 Task: Find a house in Easton, United States for 7 guests from July 10 to July 15 with 4 bedrooms, 7 beds, 4 bathrooms, price range ₹10,000 to ₹15,000, and amenities including Wifi, Free parking, TV, Gym, and Breakfast.
Action: Mouse moved to (563, 99)
Screenshot: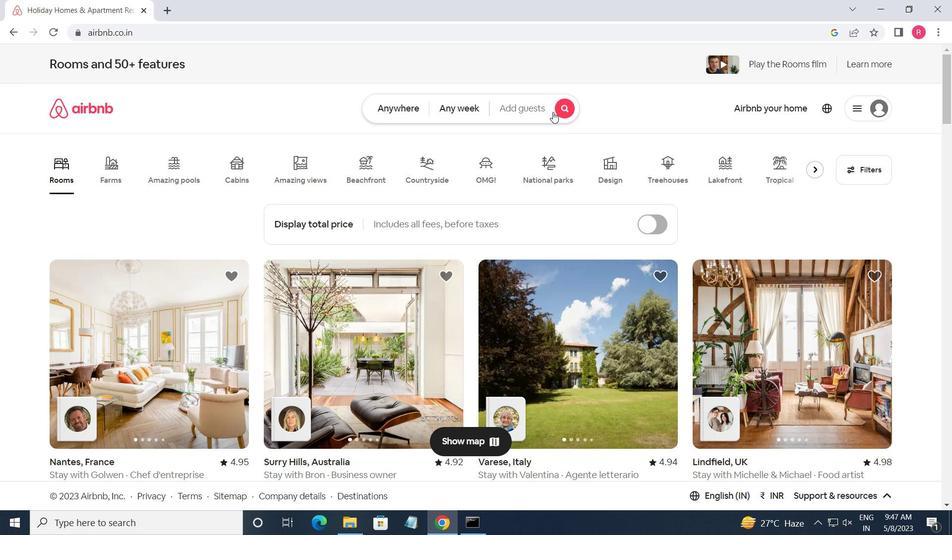 
Action: Mouse pressed left at (563, 99)
Screenshot: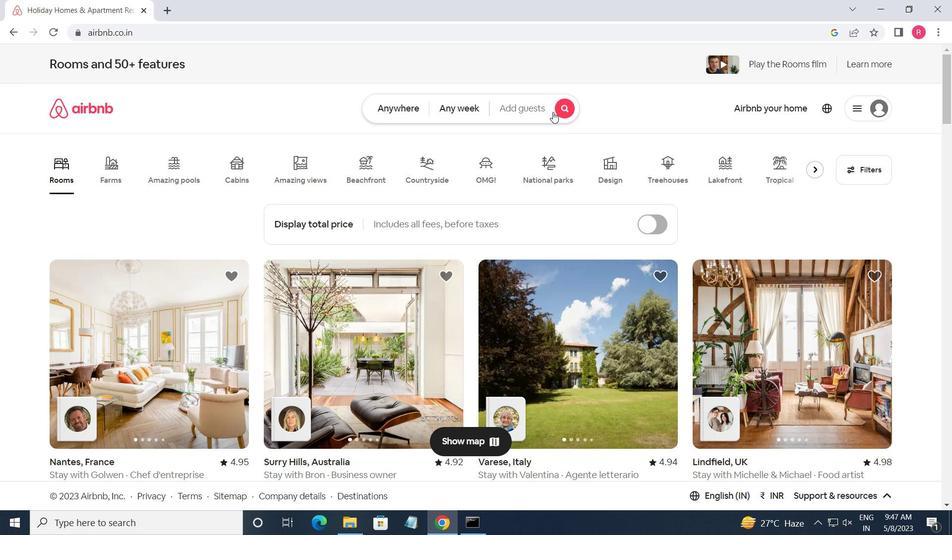 
Action: Mouse moved to (285, 154)
Screenshot: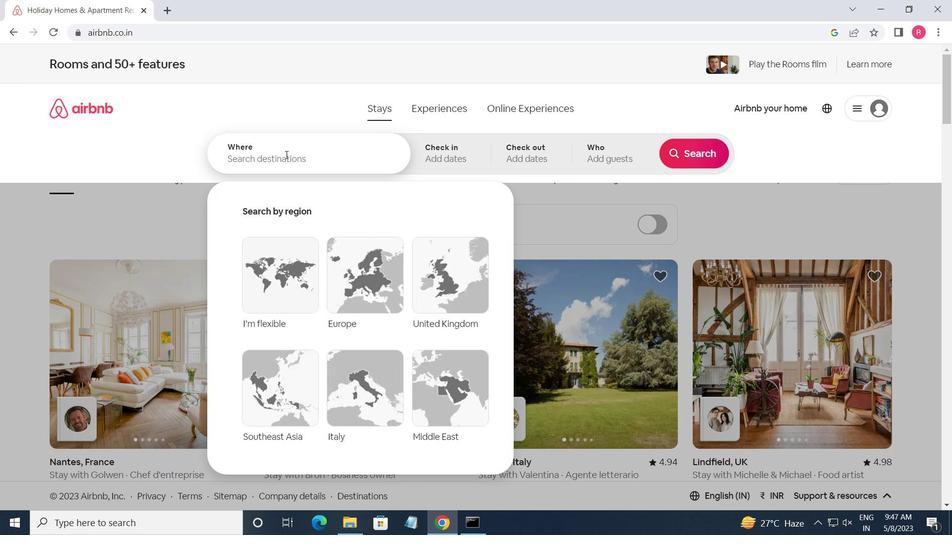 
Action: Mouse pressed left at (285, 154)
Screenshot: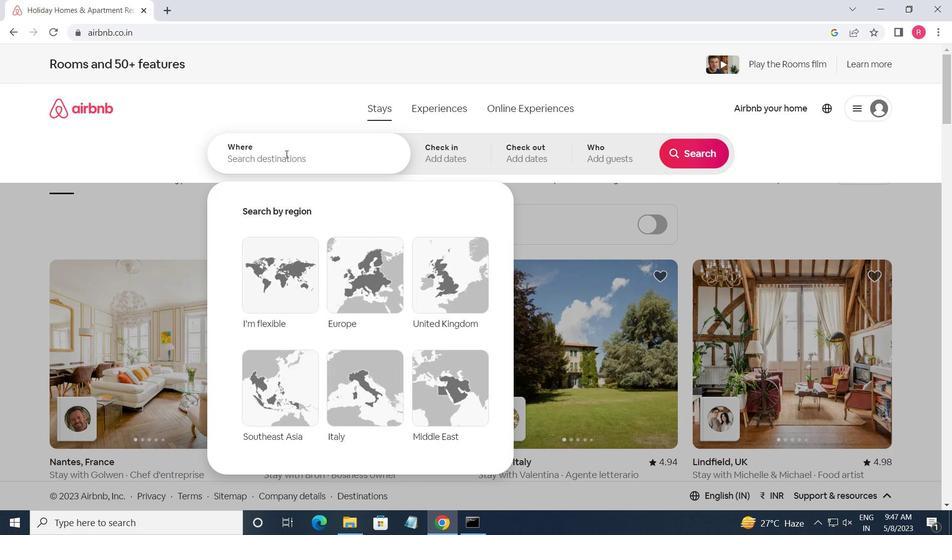 
Action: Key pressed <Key.shift><Key.shift><Key.shift><Key.shift><Key.shift><Key.shift><Key.shift><Key.shift>EASTO,<Key.shift_r>UNITED<Key.space><Key.shift>STATE<Key.enter>
Screenshot: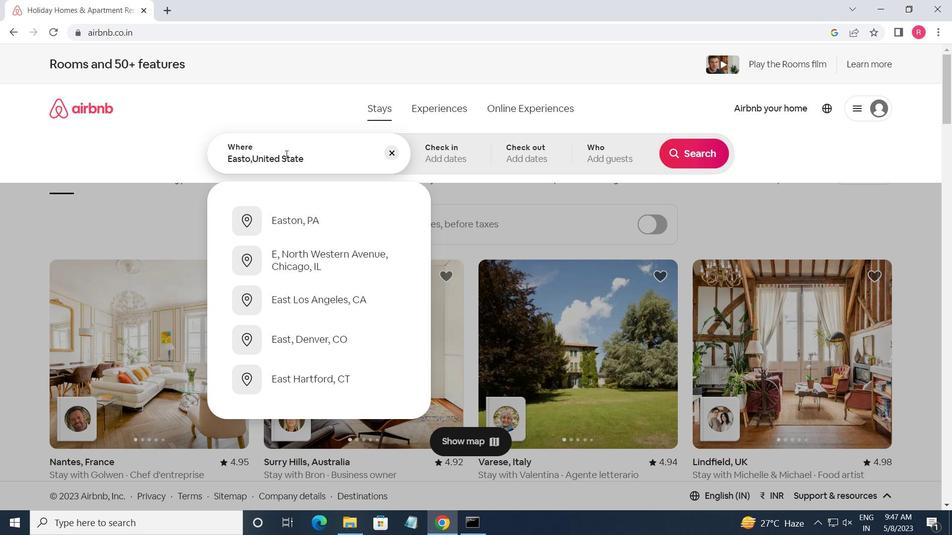 
Action: Mouse moved to (687, 263)
Screenshot: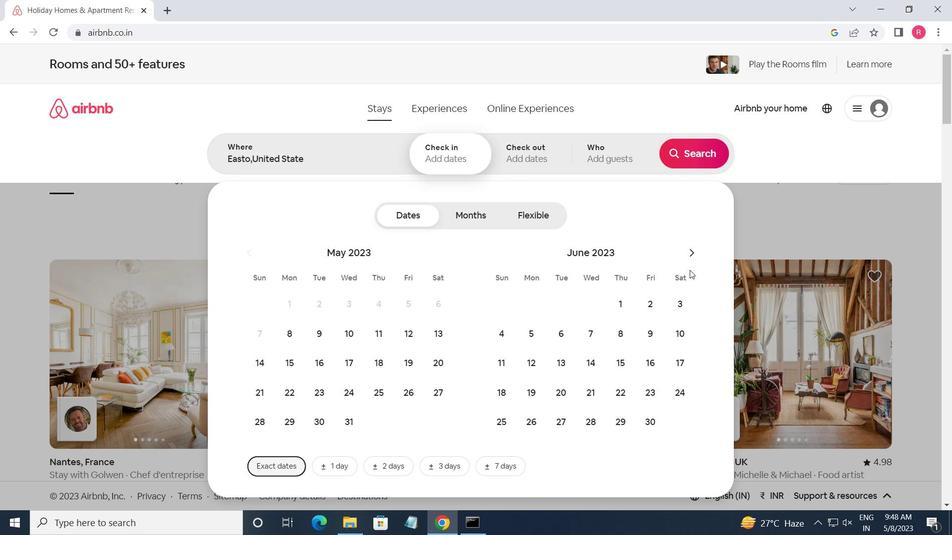 
Action: Mouse pressed left at (687, 263)
Screenshot: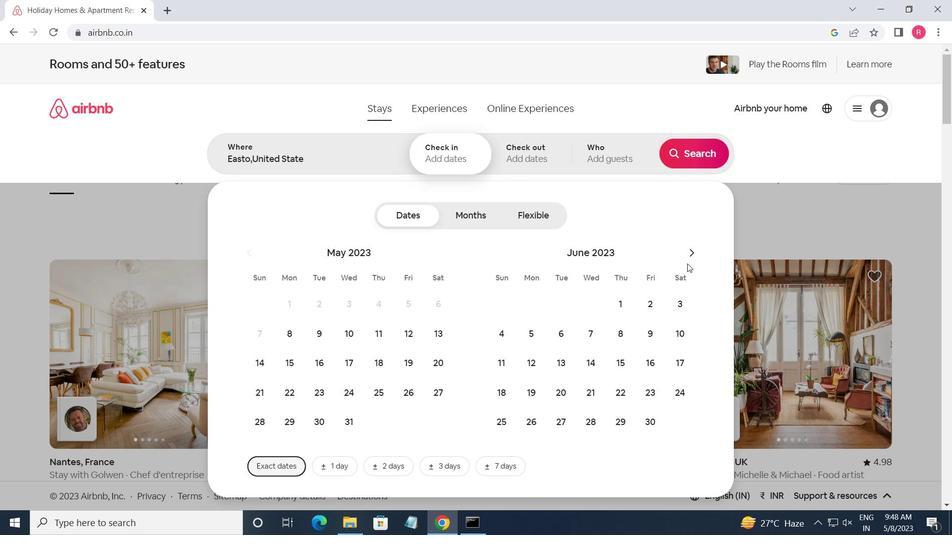 
Action: Mouse moved to (688, 259)
Screenshot: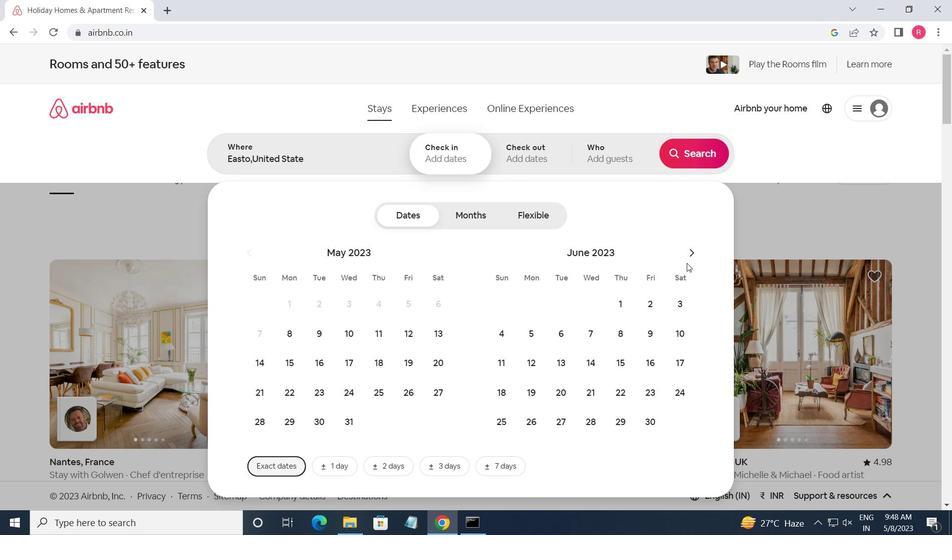 
Action: Mouse pressed left at (688, 259)
Screenshot: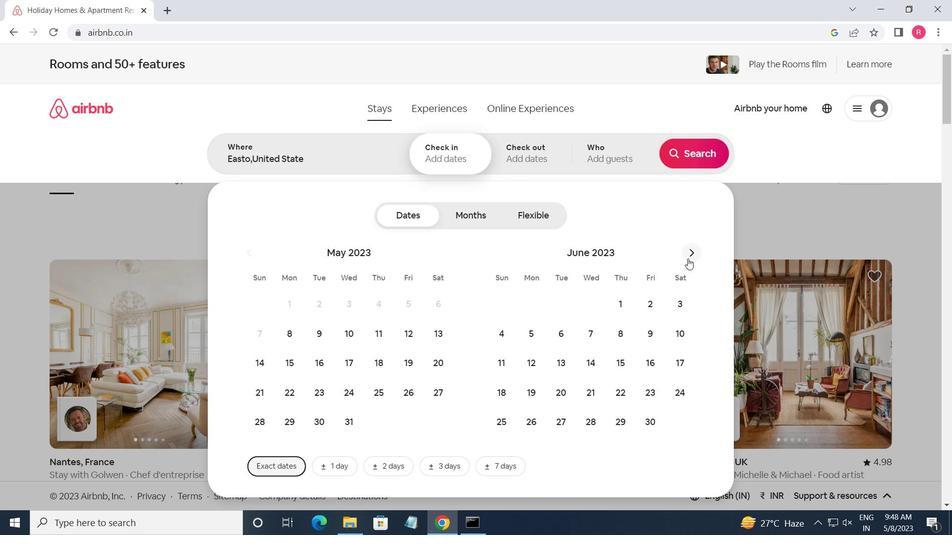 
Action: Mouse moved to (530, 360)
Screenshot: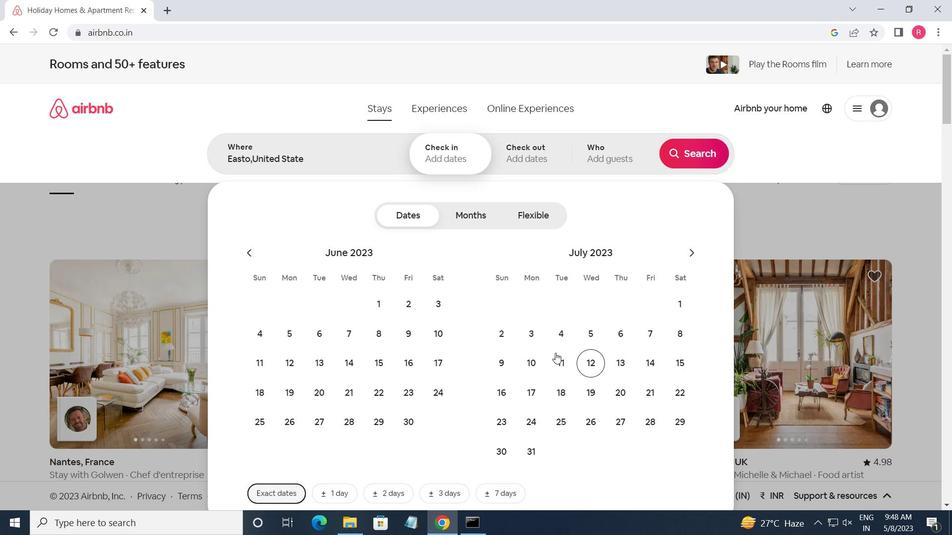 
Action: Mouse pressed left at (530, 360)
Screenshot: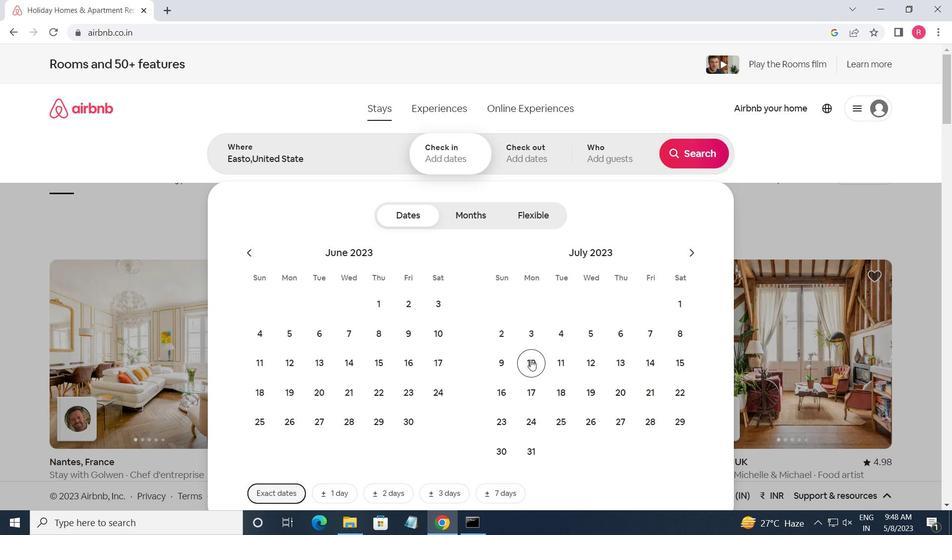 
Action: Mouse moved to (673, 373)
Screenshot: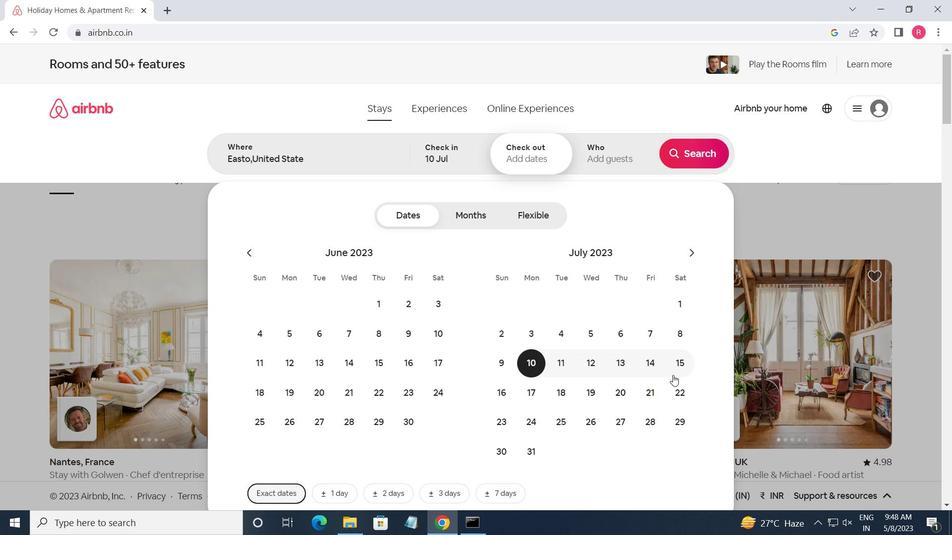 
Action: Mouse pressed left at (673, 373)
Screenshot: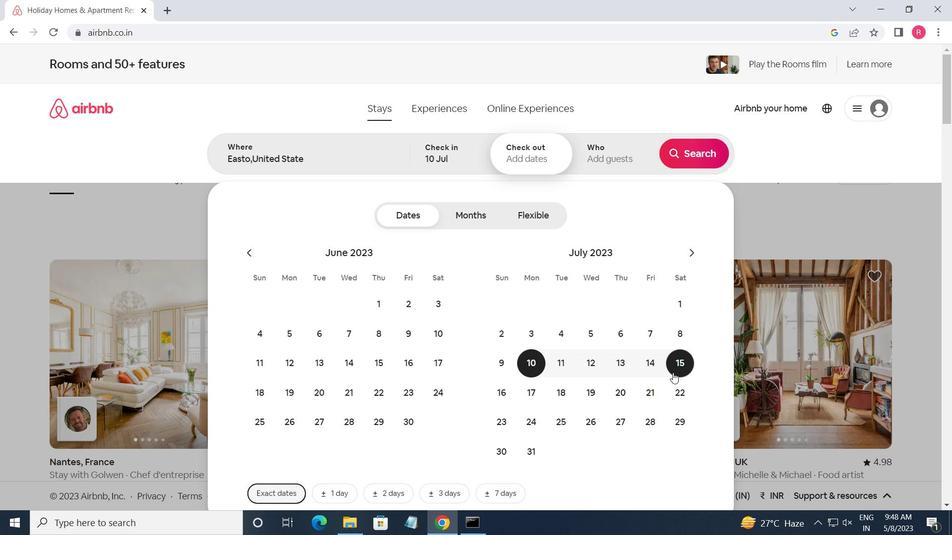 
Action: Mouse moved to (591, 156)
Screenshot: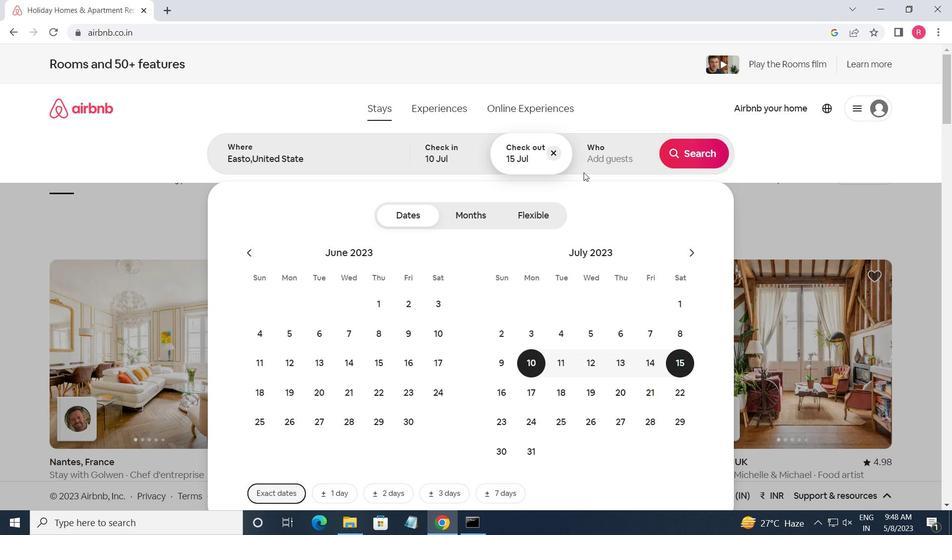 
Action: Mouse pressed left at (591, 156)
Screenshot: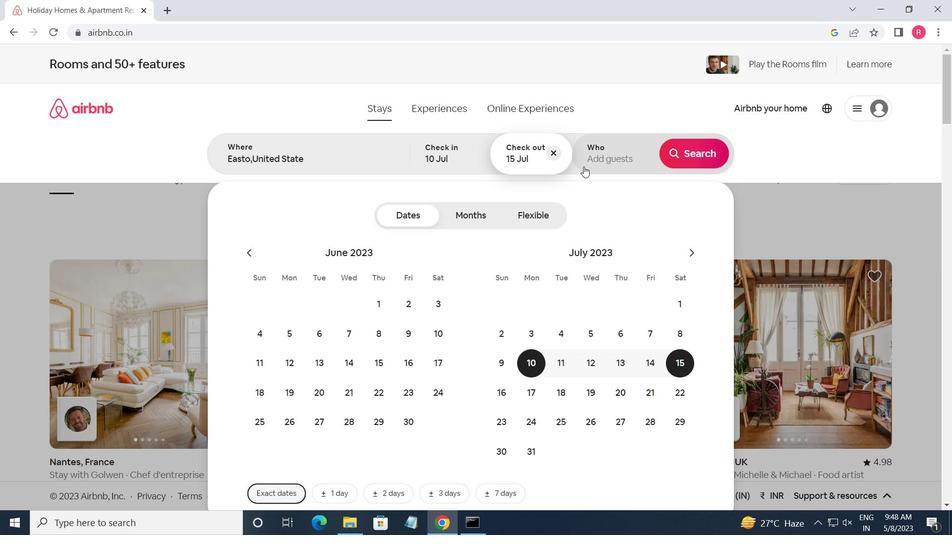 
Action: Mouse moved to (705, 224)
Screenshot: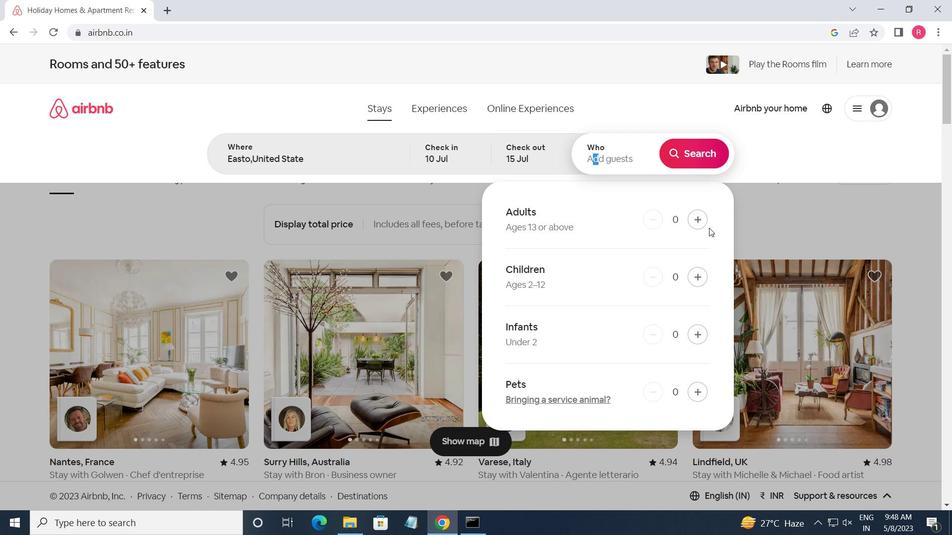 
Action: Mouse pressed left at (705, 224)
Screenshot: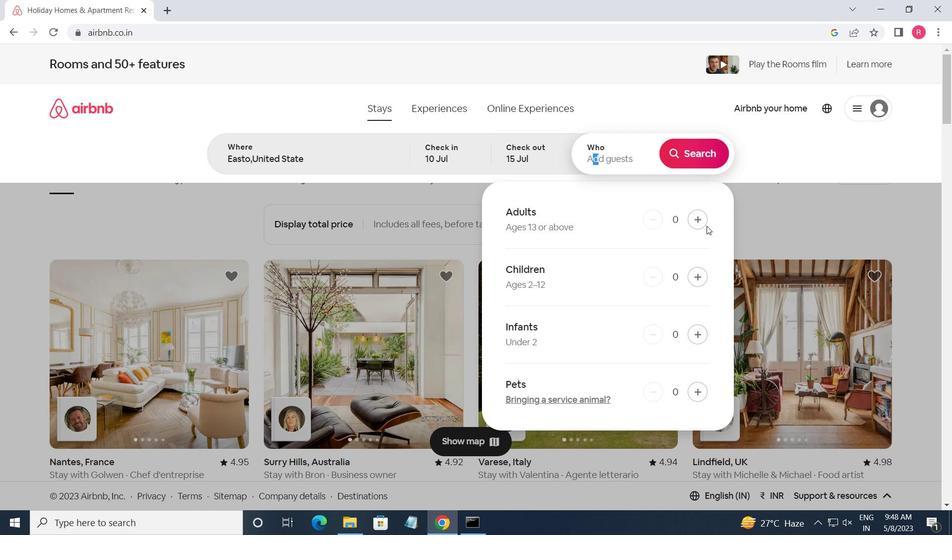 
Action: Mouse moved to (705, 224)
Screenshot: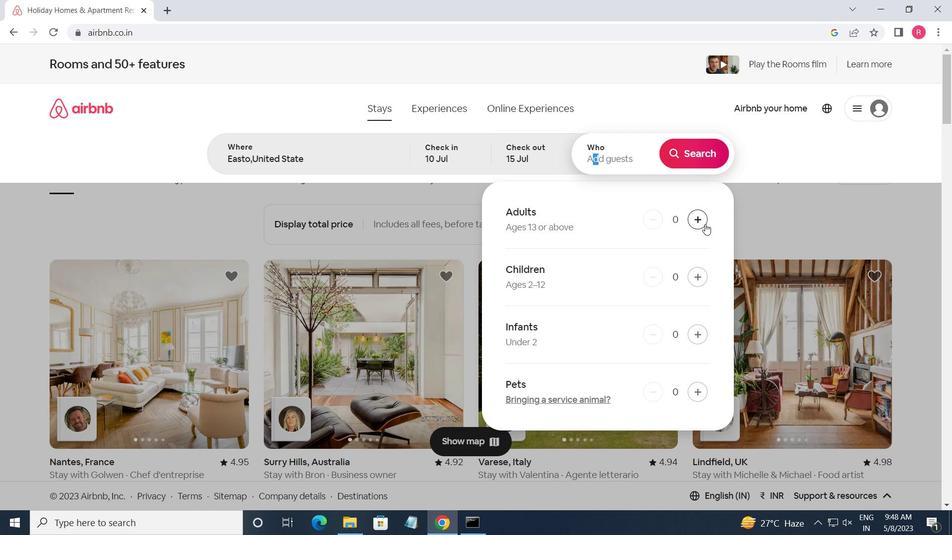 
Action: Mouse pressed left at (705, 224)
Screenshot: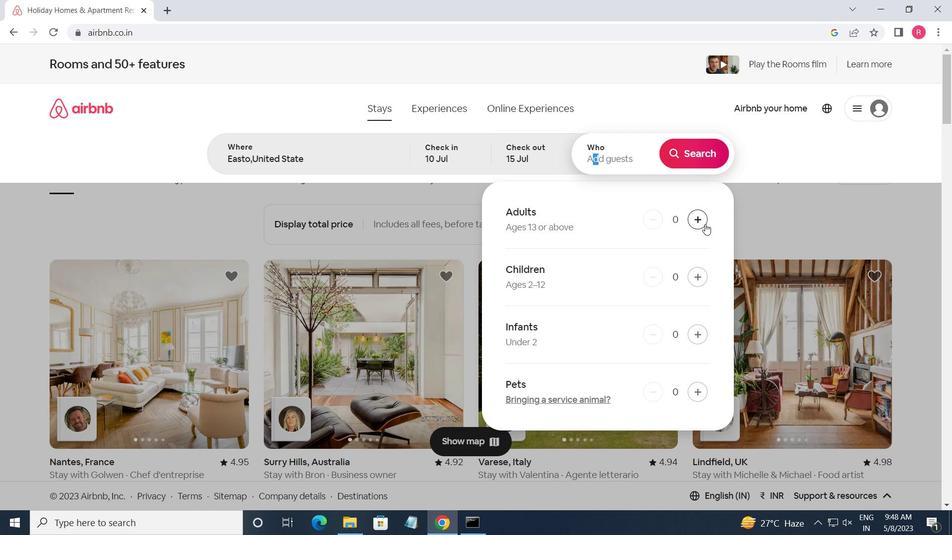 
Action: Mouse pressed left at (705, 224)
Screenshot: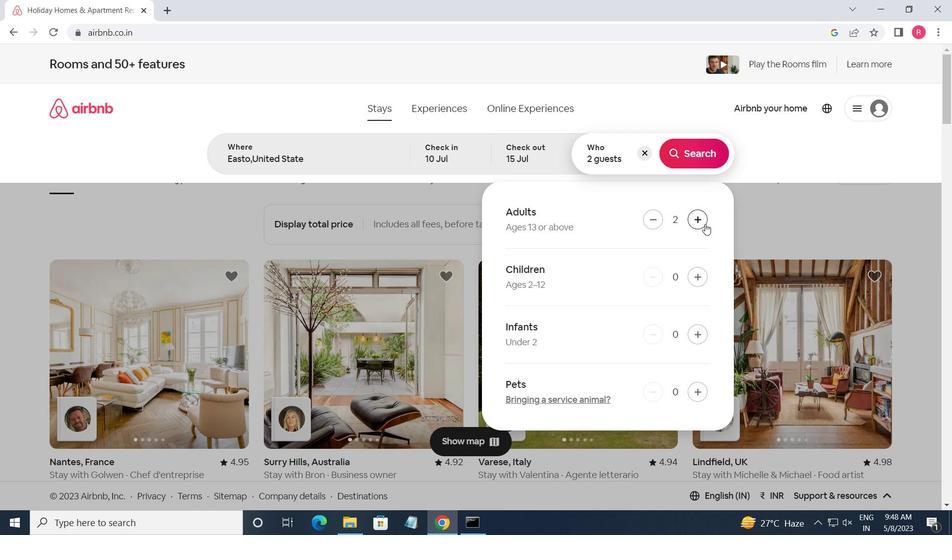 
Action: Mouse pressed left at (705, 224)
Screenshot: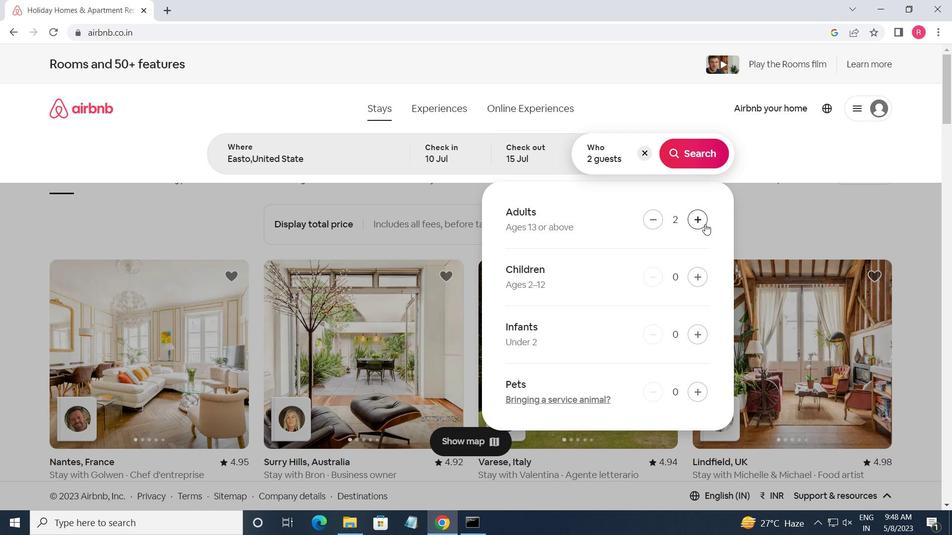 
Action: Mouse pressed left at (705, 224)
Screenshot: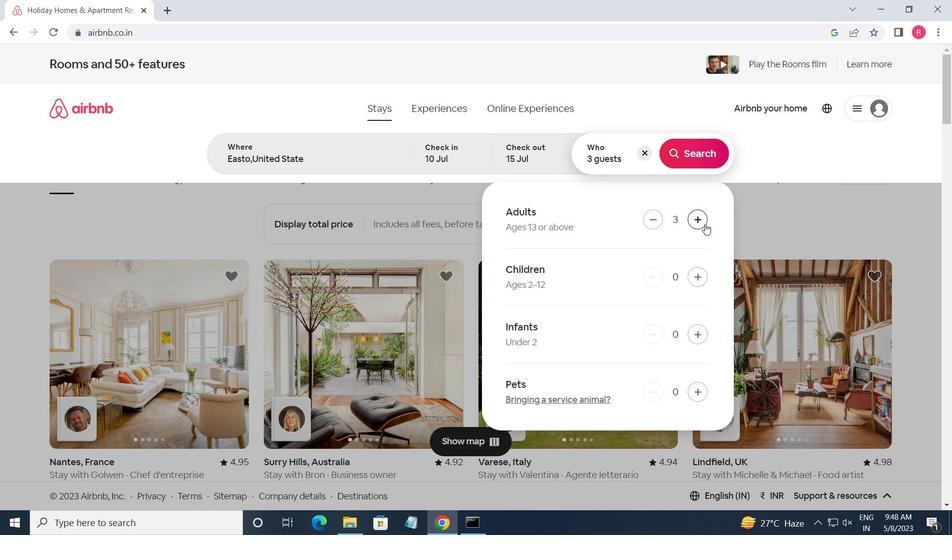 
Action: Mouse moved to (704, 223)
Screenshot: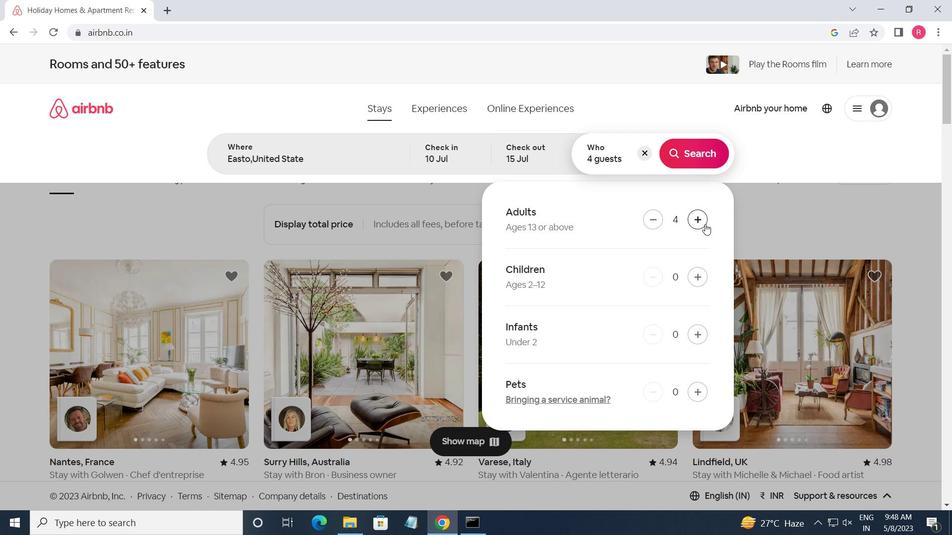 
Action: Mouse pressed left at (704, 223)
Screenshot: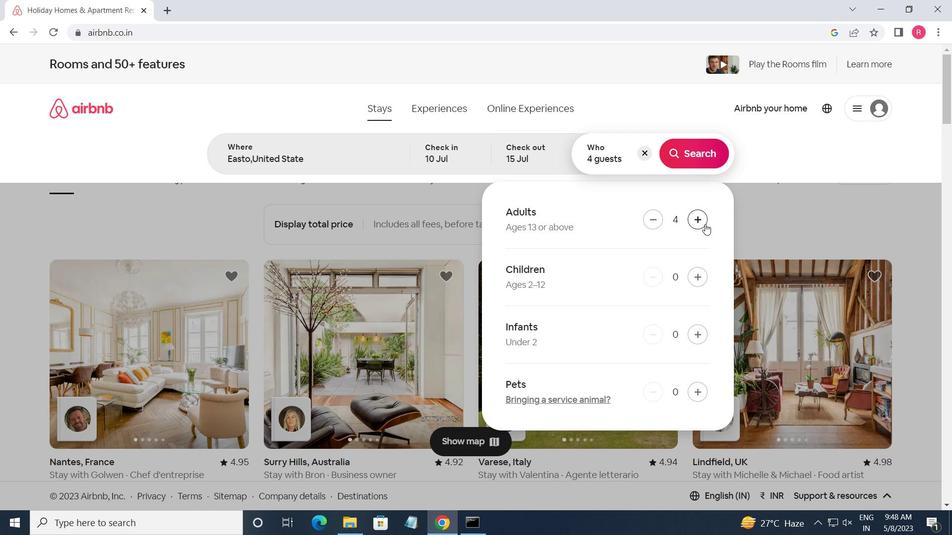 
Action: Mouse pressed left at (704, 223)
Screenshot: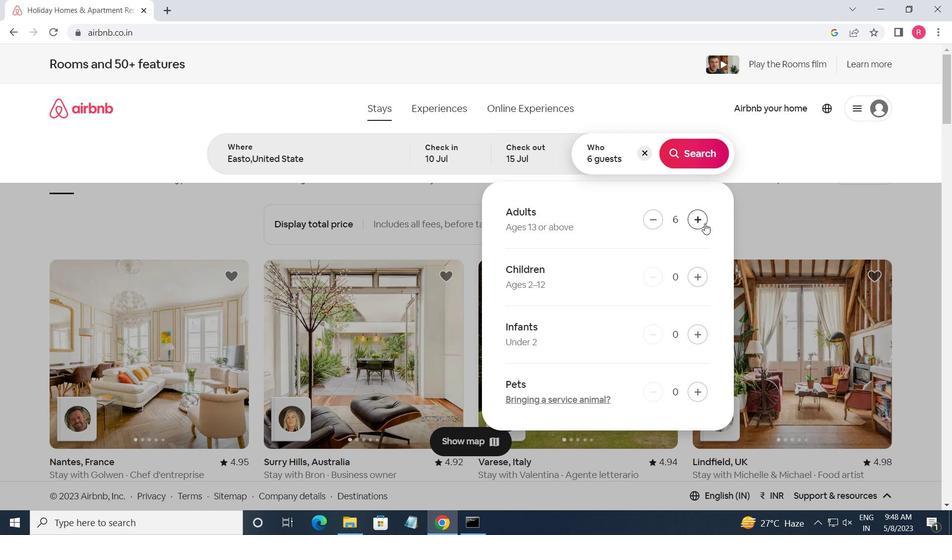 
Action: Mouse moved to (698, 163)
Screenshot: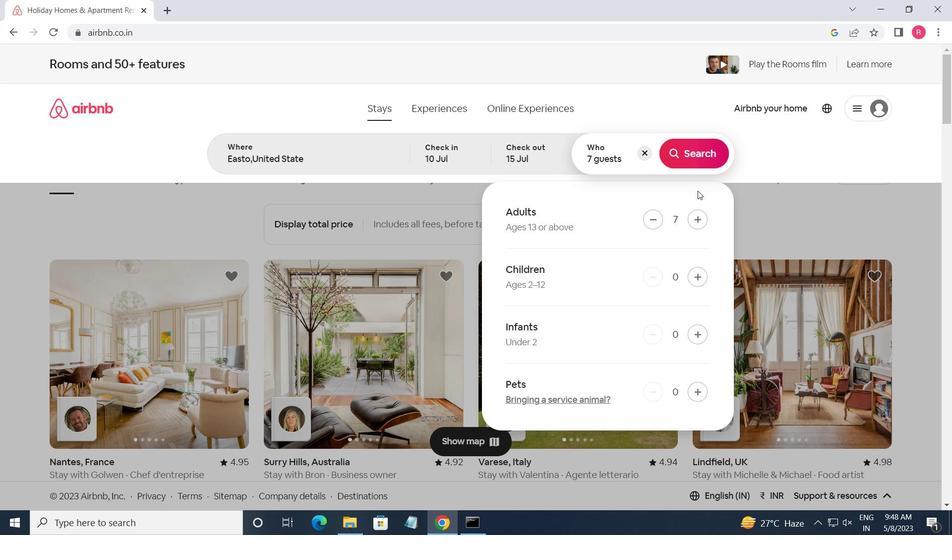 
Action: Mouse pressed left at (698, 163)
Screenshot: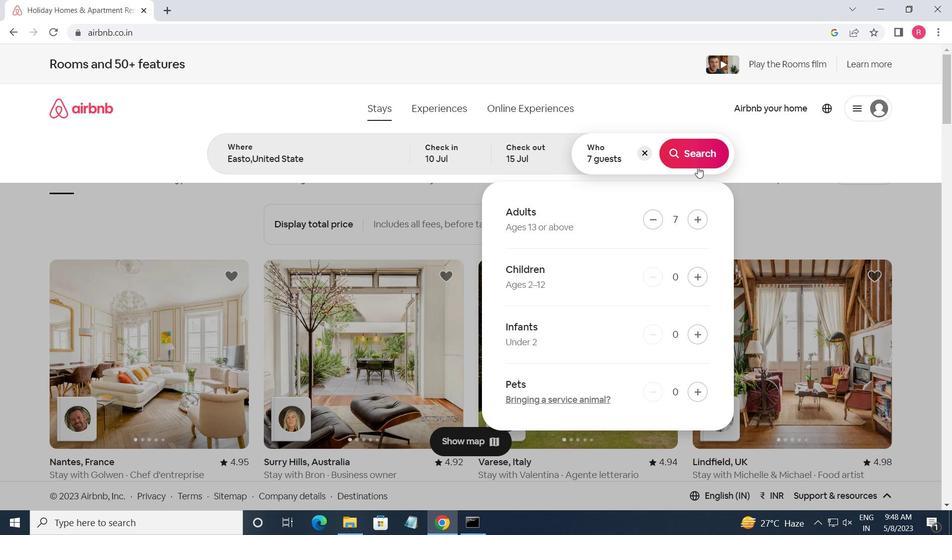
Action: Mouse moved to (886, 123)
Screenshot: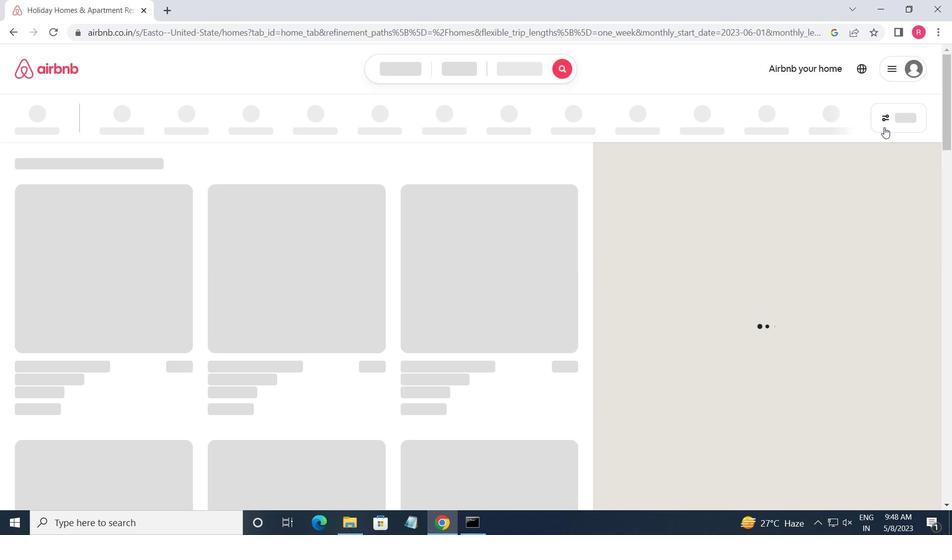 
Action: Mouse pressed left at (886, 123)
Screenshot: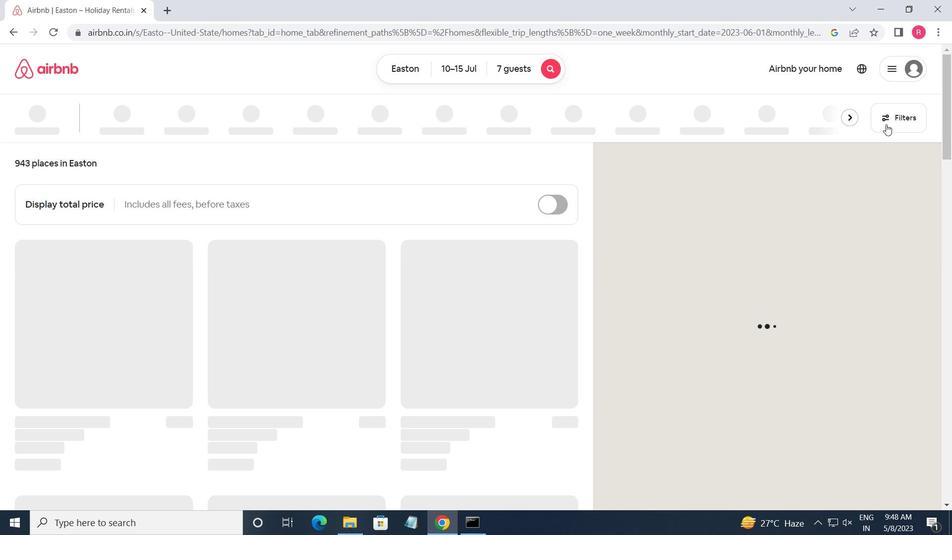 
Action: Mouse moved to (405, 315)
Screenshot: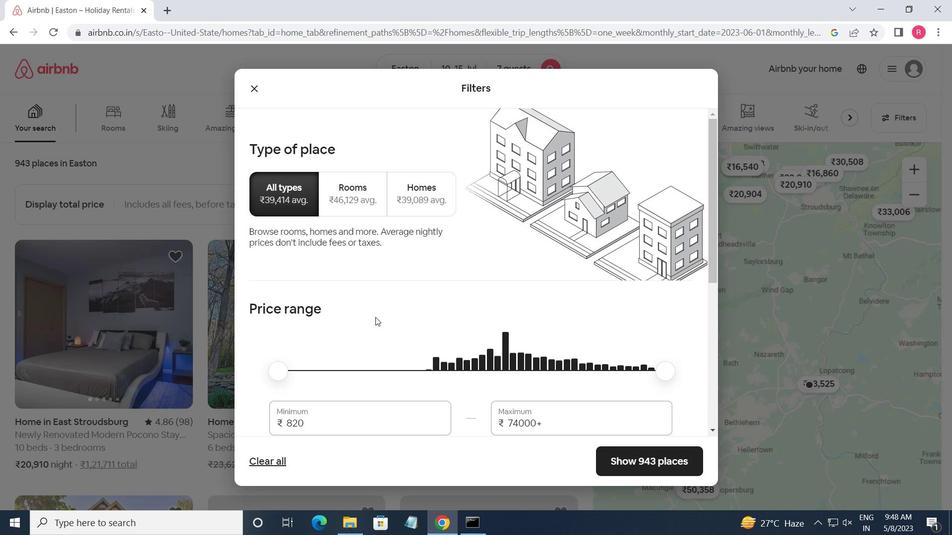 
Action: Mouse scrolled (405, 315) with delta (0, 0)
Screenshot: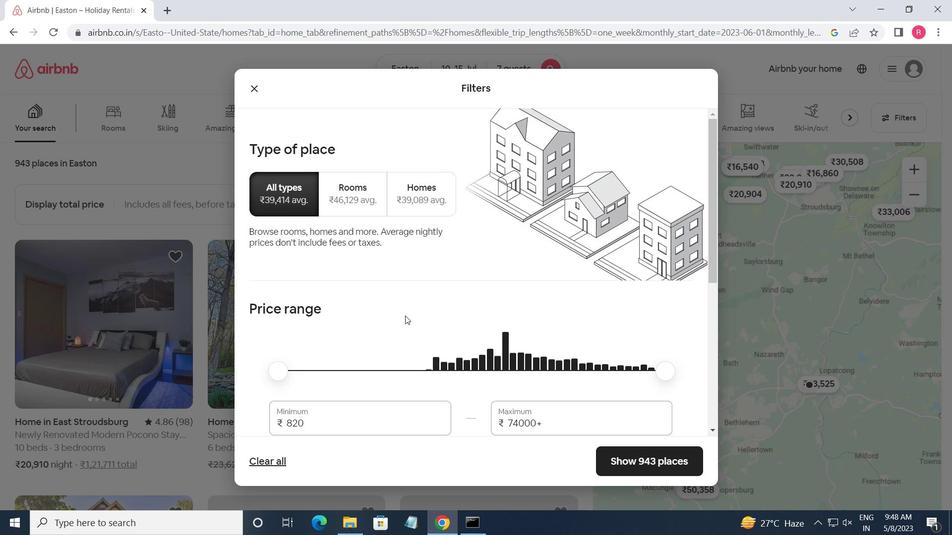 
Action: Mouse moved to (335, 358)
Screenshot: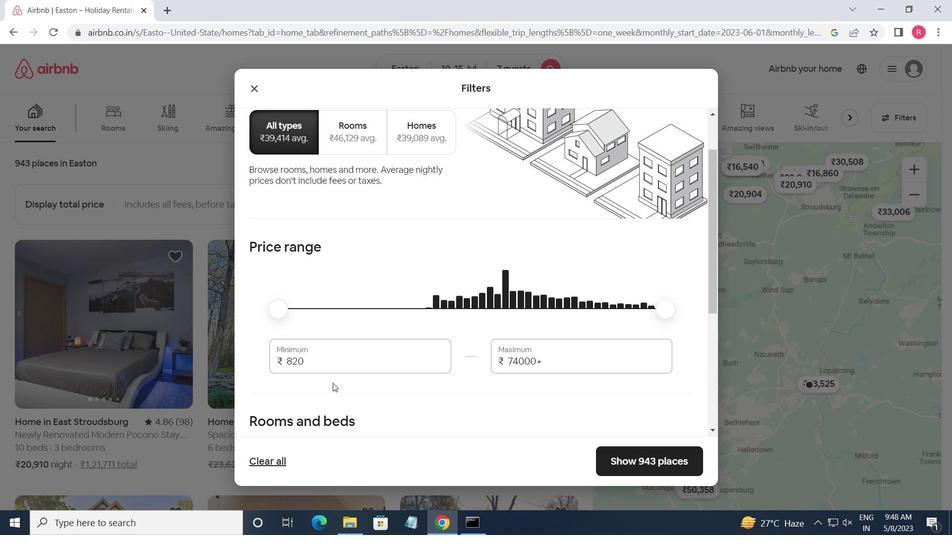 
Action: Mouse pressed left at (335, 358)
Screenshot: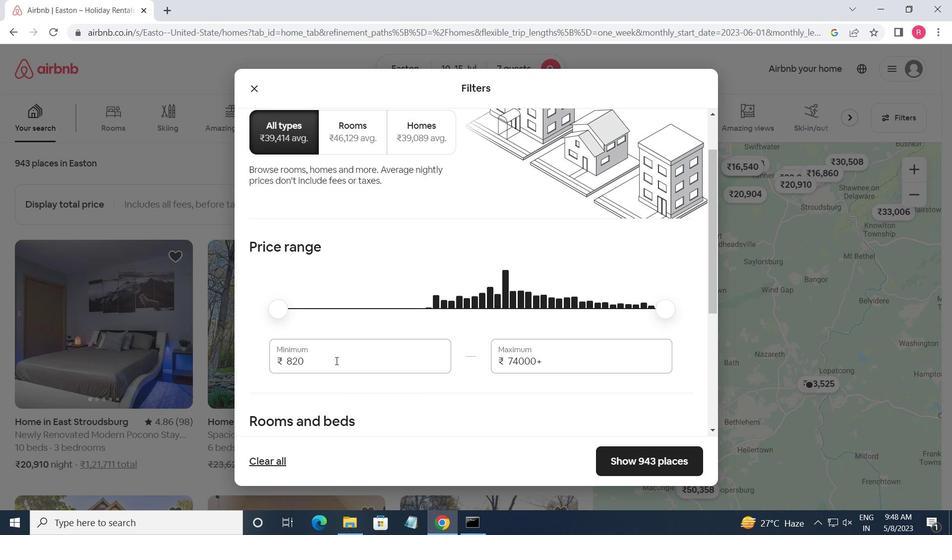 
Action: Key pressed <Key.backspace><Key.backspace><Key.backspace><Key.backspace><Key.backspace><Key.backspace><Key.backspace><Key.backspace>10000<Key.backspace>0<Key.tab>15000
Screenshot: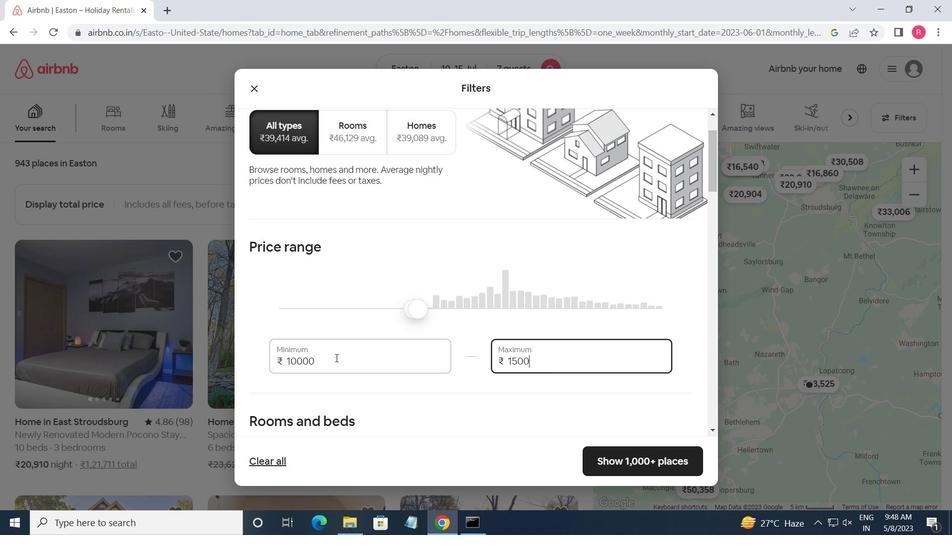 
Action: Mouse moved to (327, 379)
Screenshot: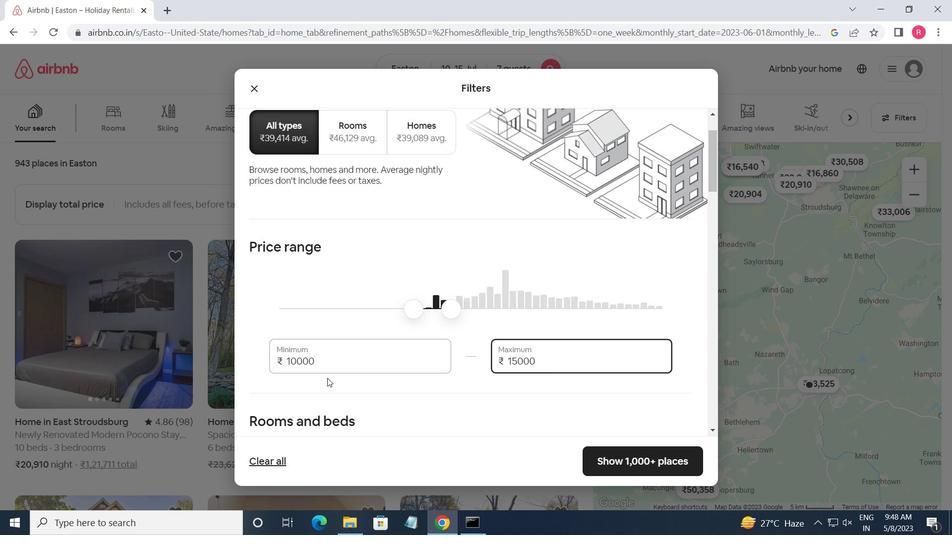 
Action: Mouse scrolled (327, 378) with delta (0, 0)
Screenshot: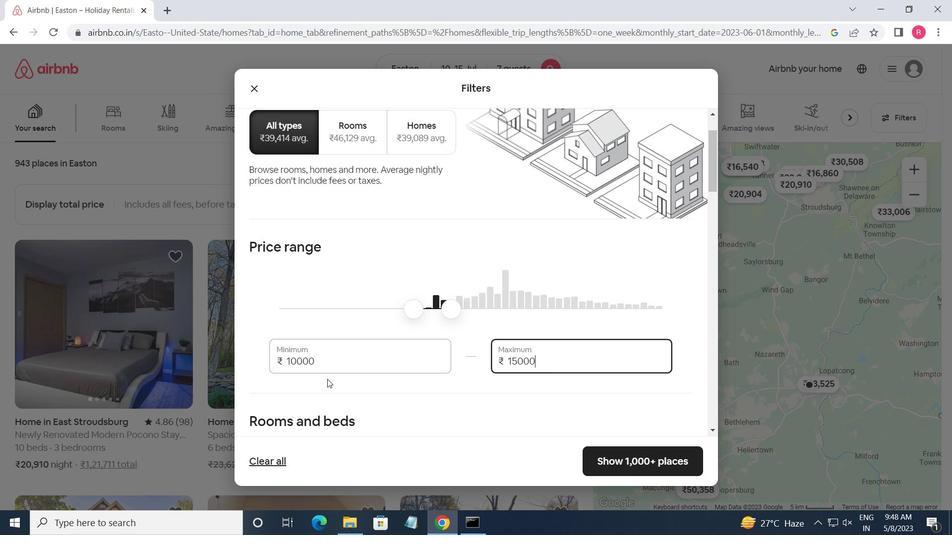 
Action: Mouse scrolled (327, 378) with delta (0, 0)
Screenshot: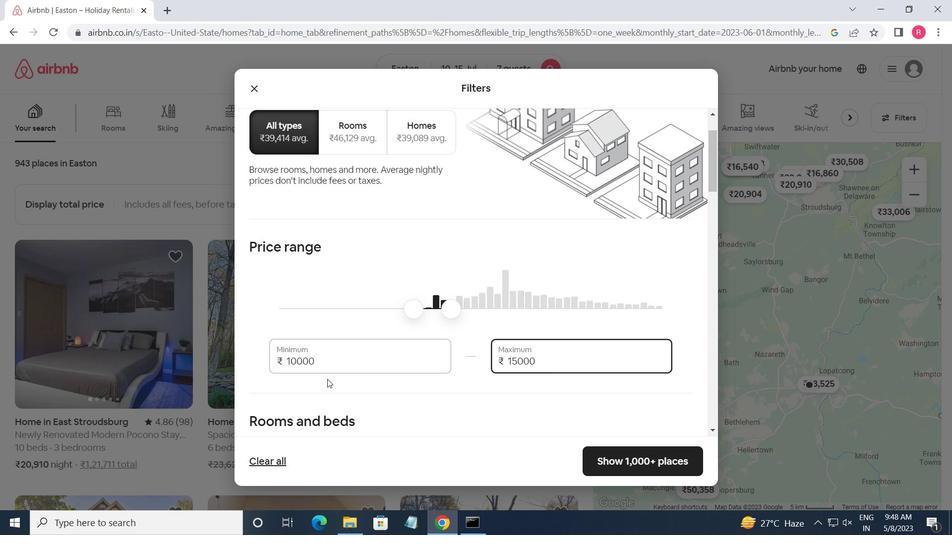 
Action: Mouse scrolled (327, 378) with delta (0, 0)
Screenshot: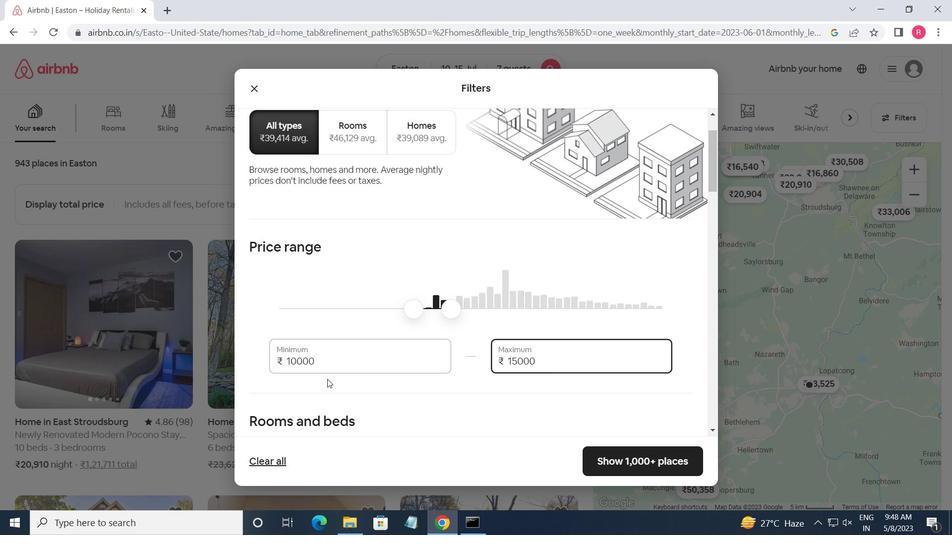 
Action: Mouse moved to (447, 307)
Screenshot: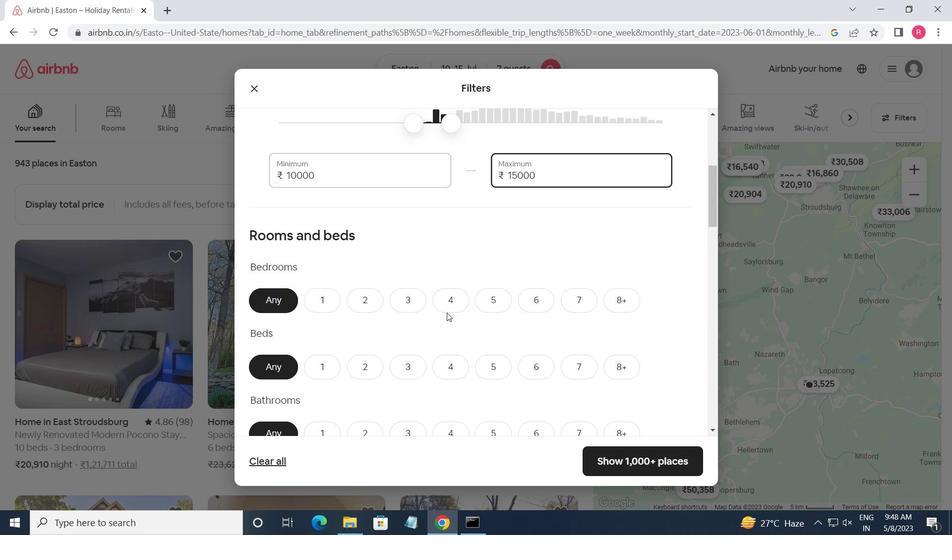 
Action: Mouse pressed left at (447, 307)
Screenshot: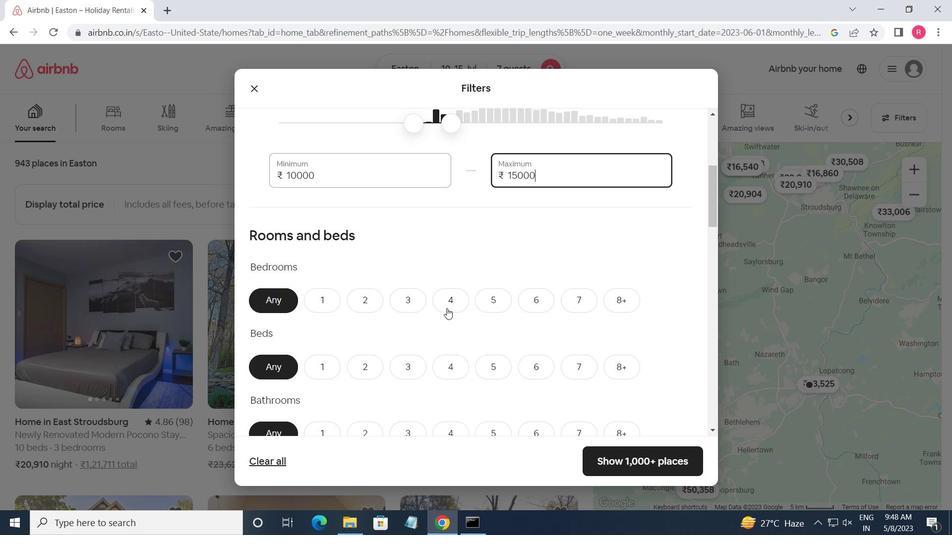 
Action: Mouse moved to (574, 368)
Screenshot: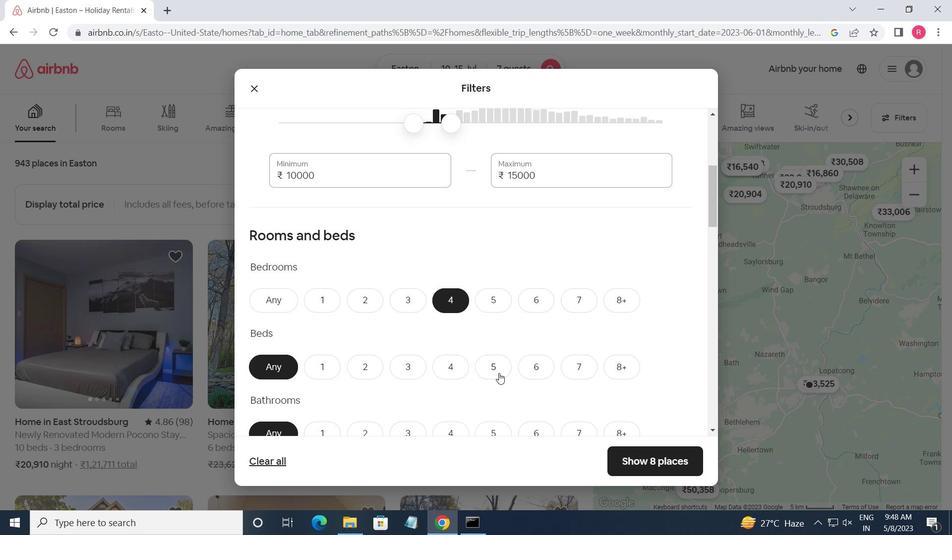 
Action: Mouse pressed left at (574, 368)
Screenshot: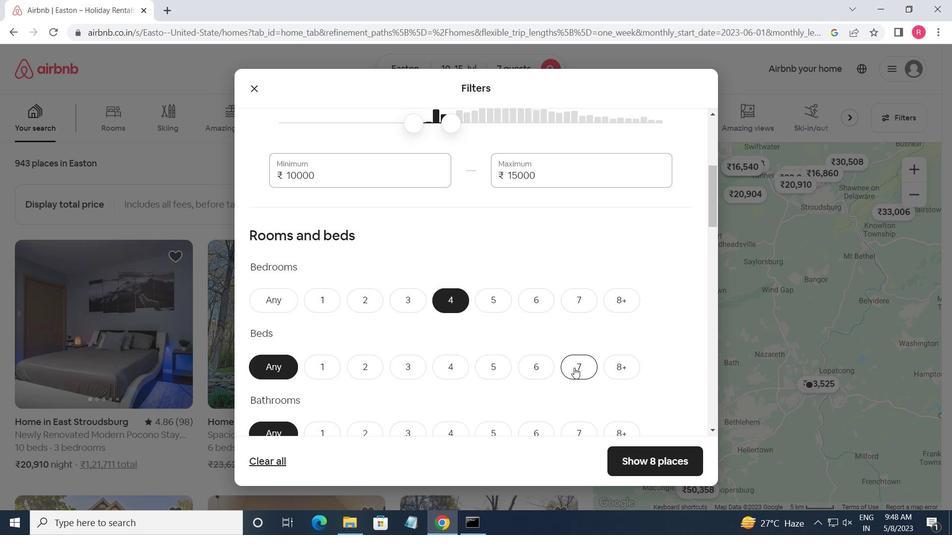 
Action: Mouse scrolled (574, 368) with delta (0, 0)
Screenshot: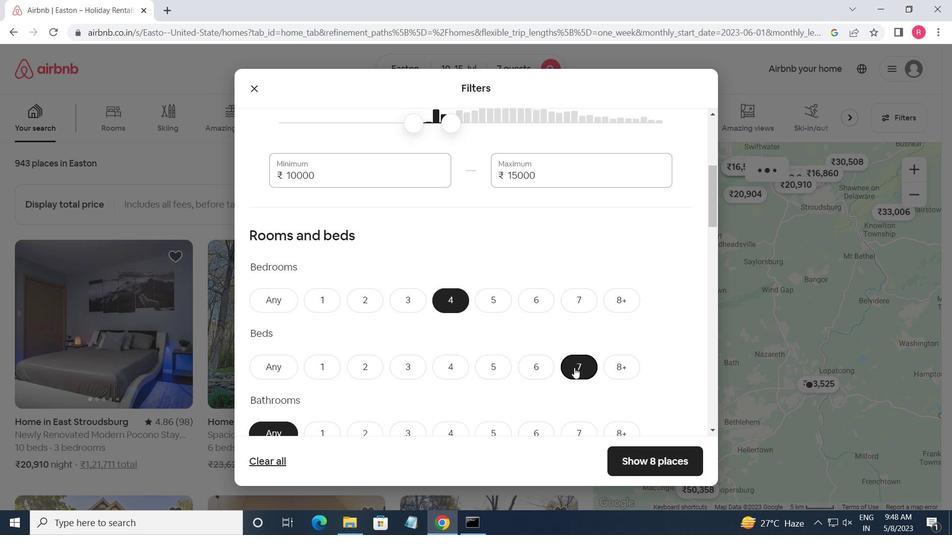 
Action: Mouse scrolled (574, 368) with delta (0, 0)
Screenshot: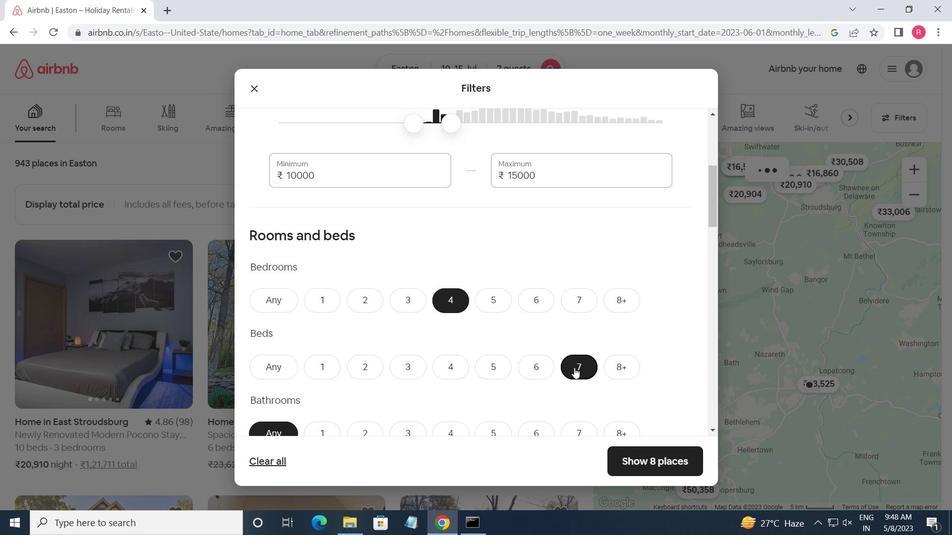 
Action: Mouse moved to (459, 315)
Screenshot: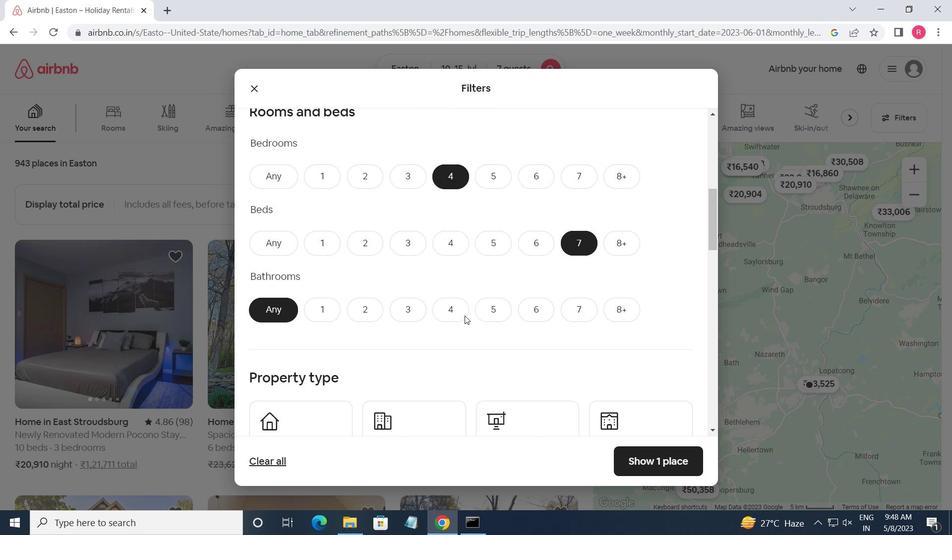 
Action: Mouse pressed left at (459, 315)
Screenshot: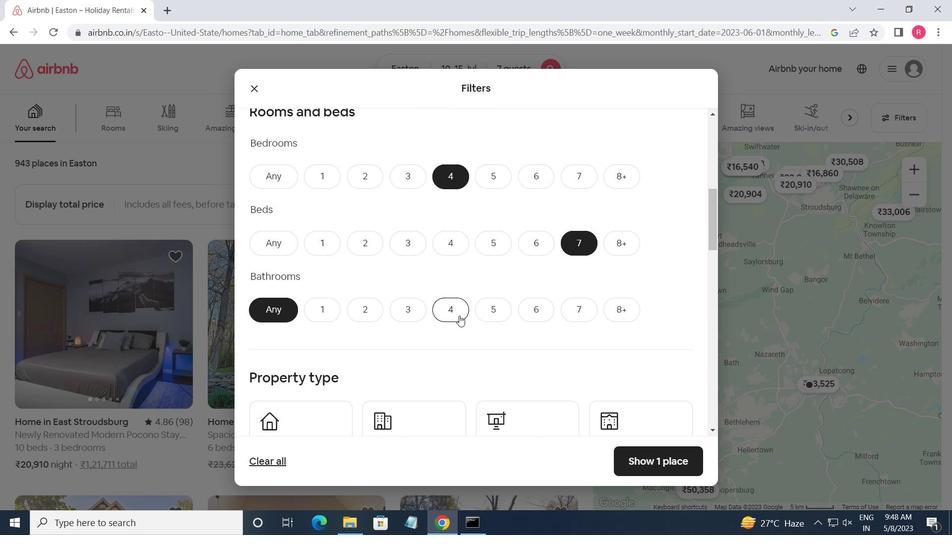 
Action: Mouse scrolled (459, 315) with delta (0, 0)
Screenshot: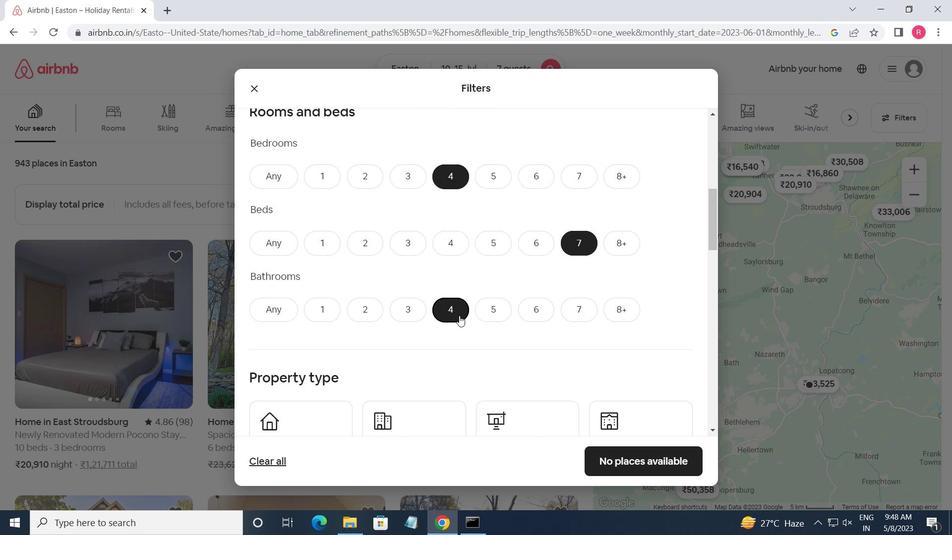 
Action: Mouse scrolled (459, 315) with delta (0, 0)
Screenshot: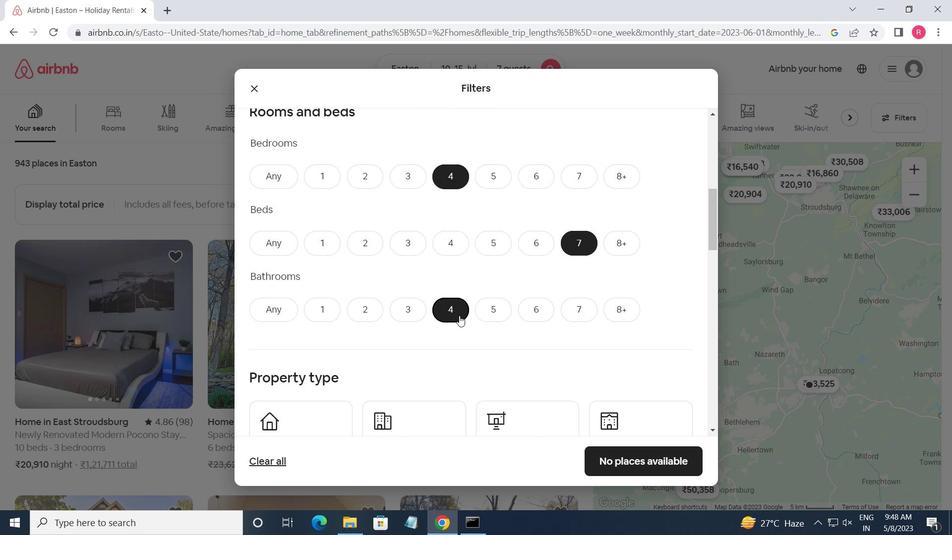 
Action: Mouse moved to (290, 332)
Screenshot: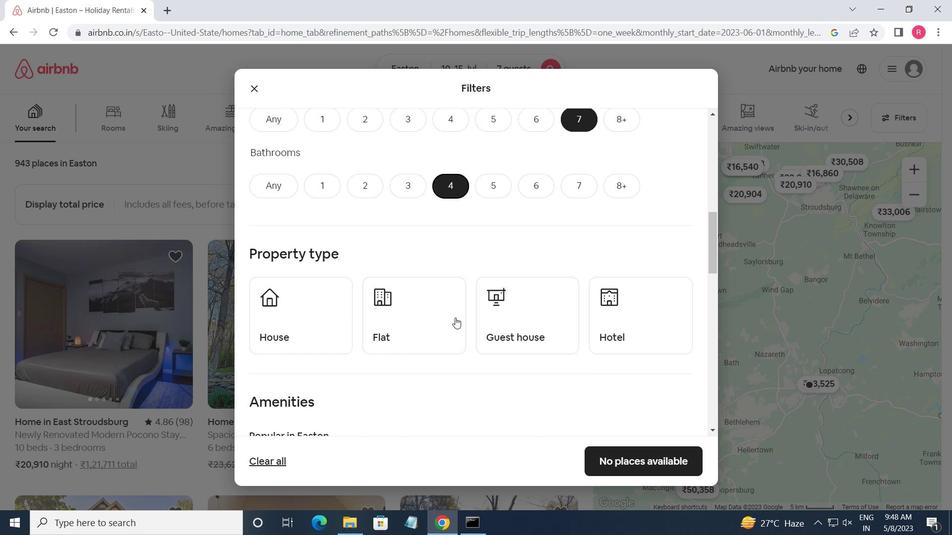 
Action: Mouse pressed left at (290, 332)
Screenshot: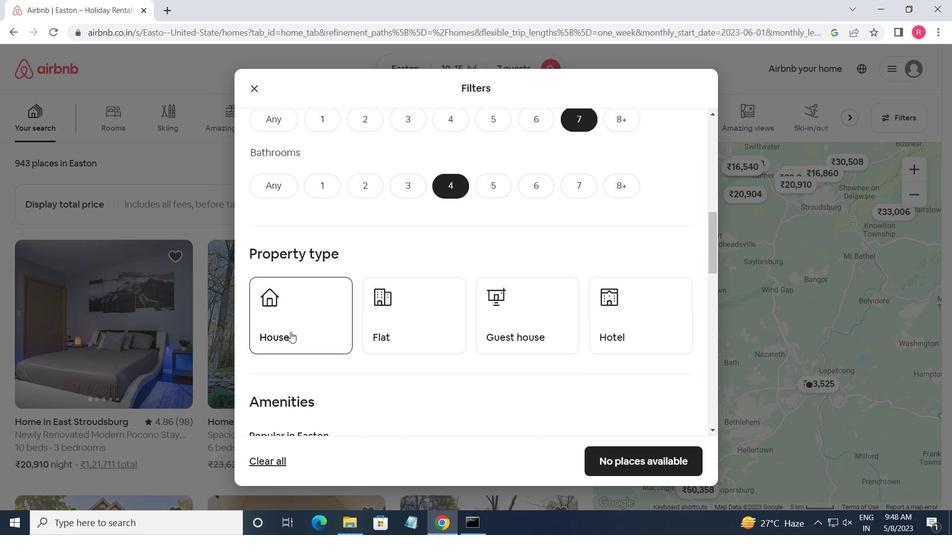 
Action: Mouse moved to (346, 326)
Screenshot: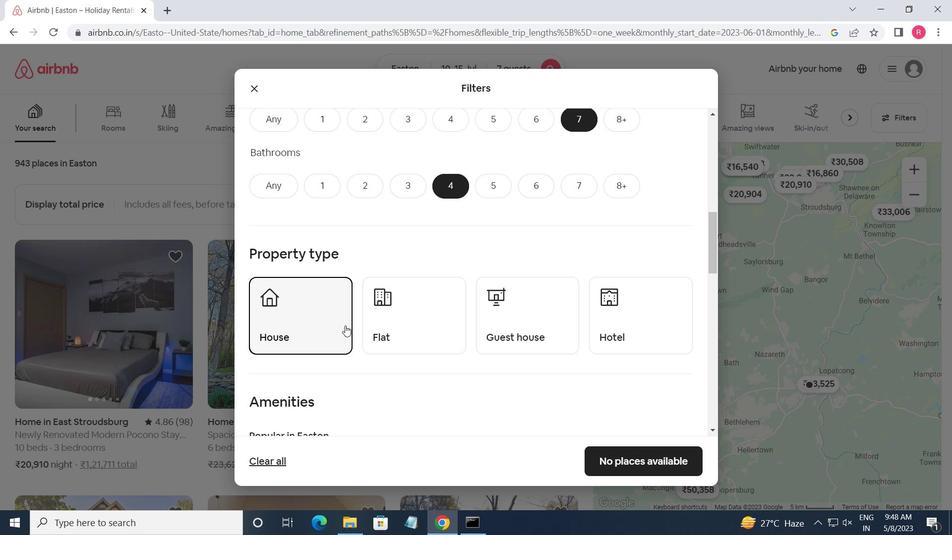 
Action: Mouse pressed left at (346, 326)
Screenshot: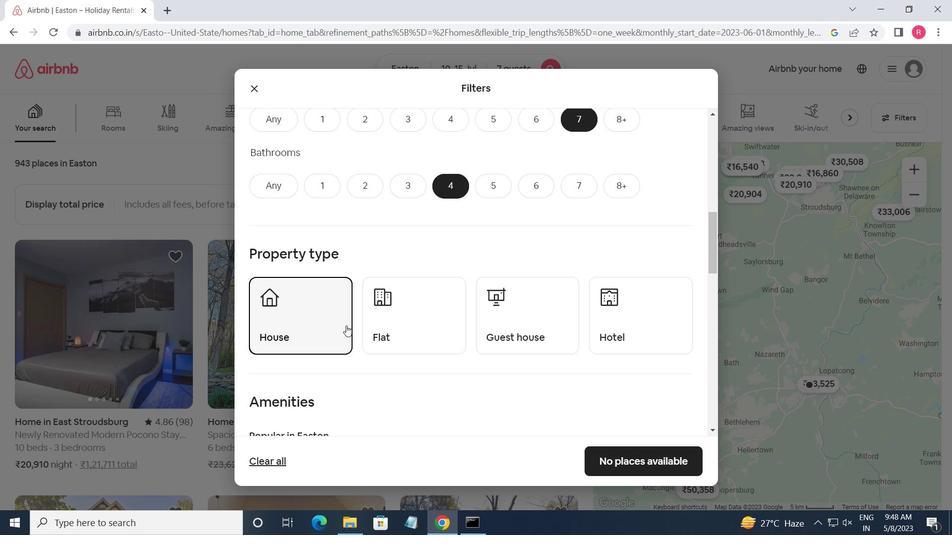 
Action: Mouse pressed left at (346, 326)
Screenshot: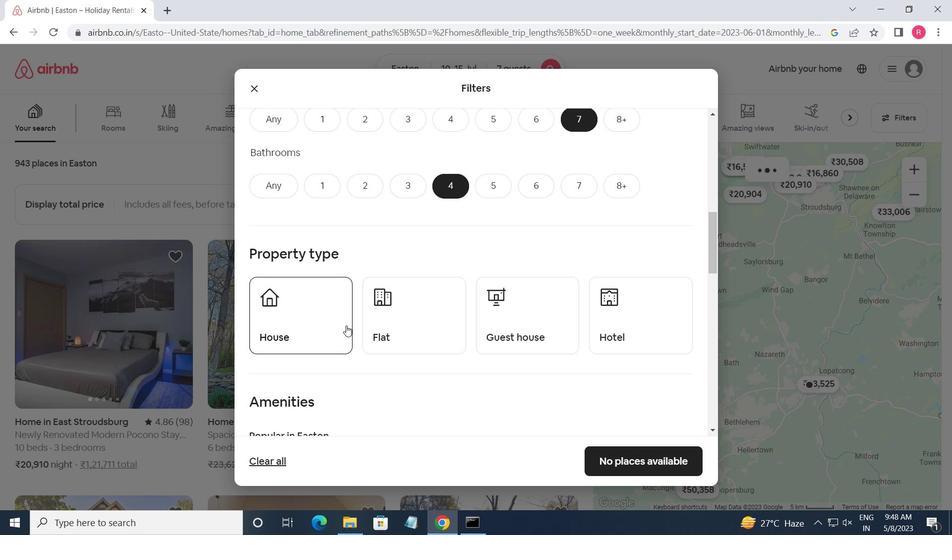 
Action: Mouse moved to (384, 325)
Screenshot: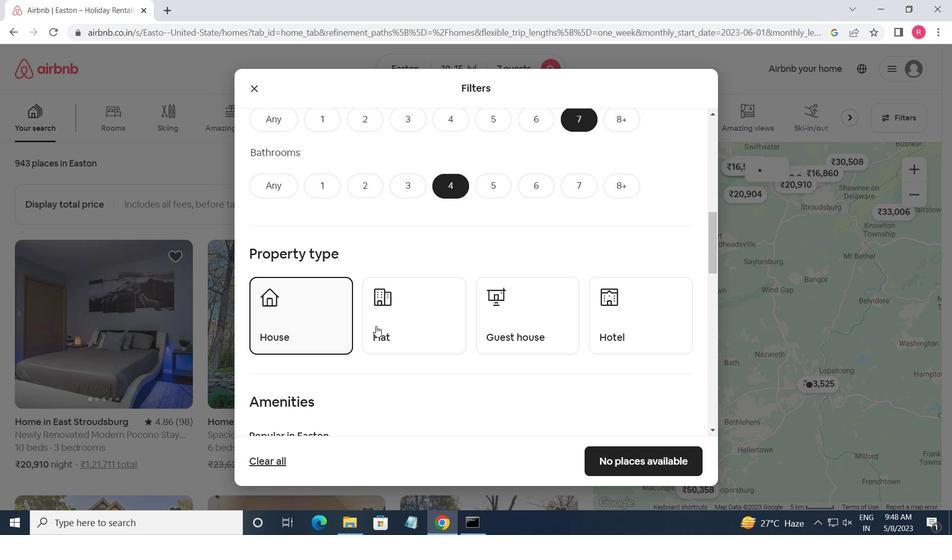
Action: Mouse pressed left at (384, 325)
Screenshot: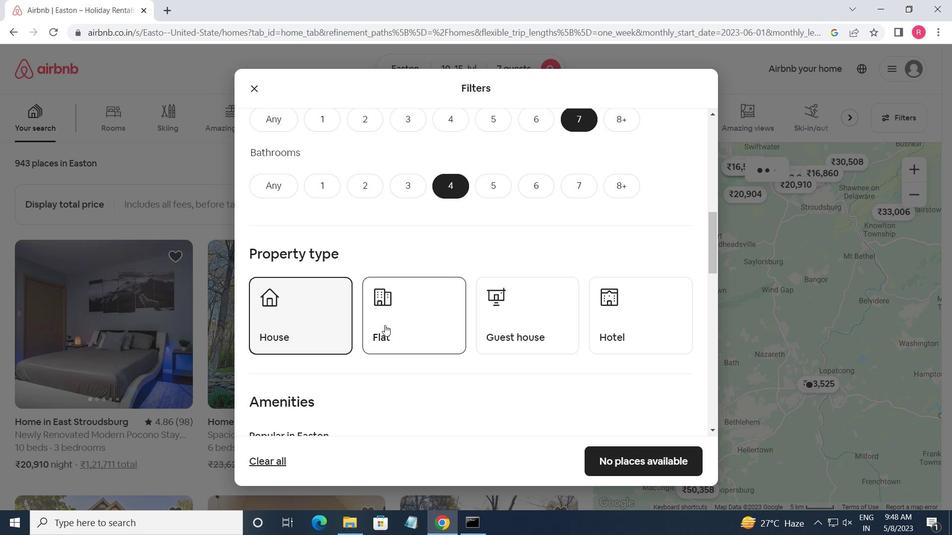
Action: Mouse moved to (496, 320)
Screenshot: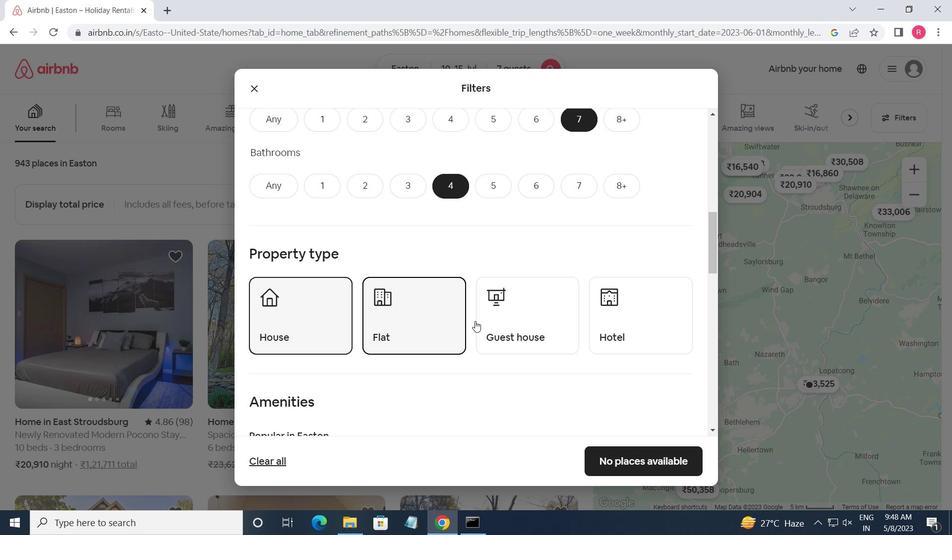 
Action: Mouse pressed left at (496, 320)
Screenshot: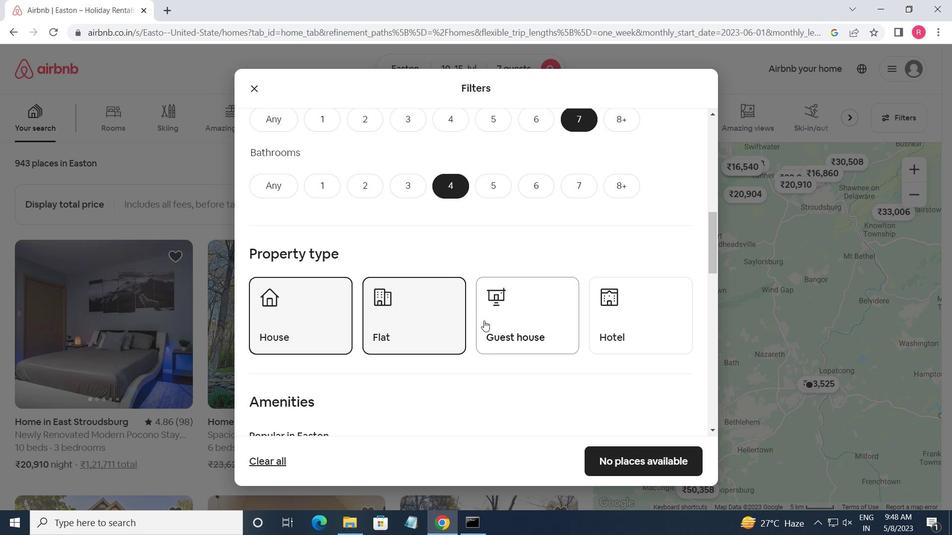 
Action: Mouse scrolled (496, 320) with delta (0, 0)
Screenshot: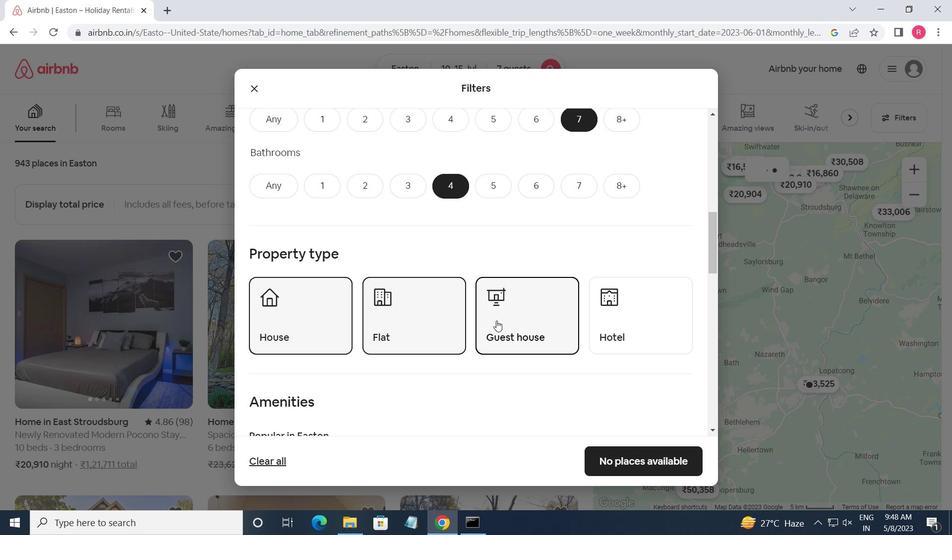 
Action: Mouse scrolled (496, 320) with delta (0, 0)
Screenshot: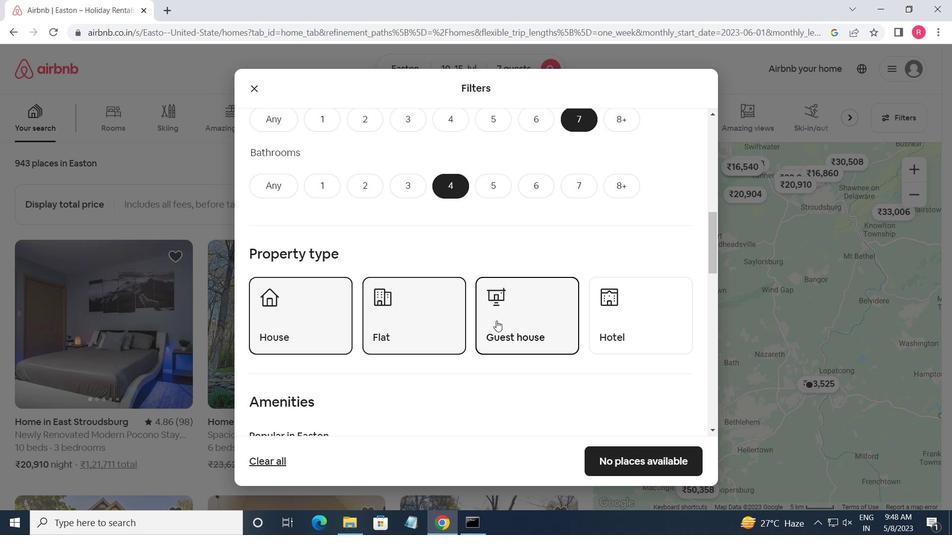 
Action: Mouse moved to (267, 346)
Screenshot: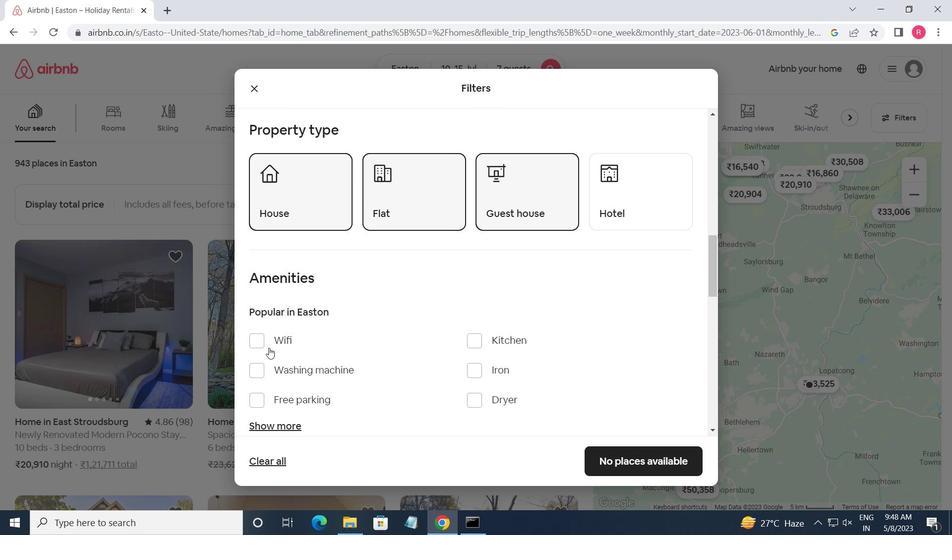 
Action: Mouse pressed left at (267, 346)
Screenshot: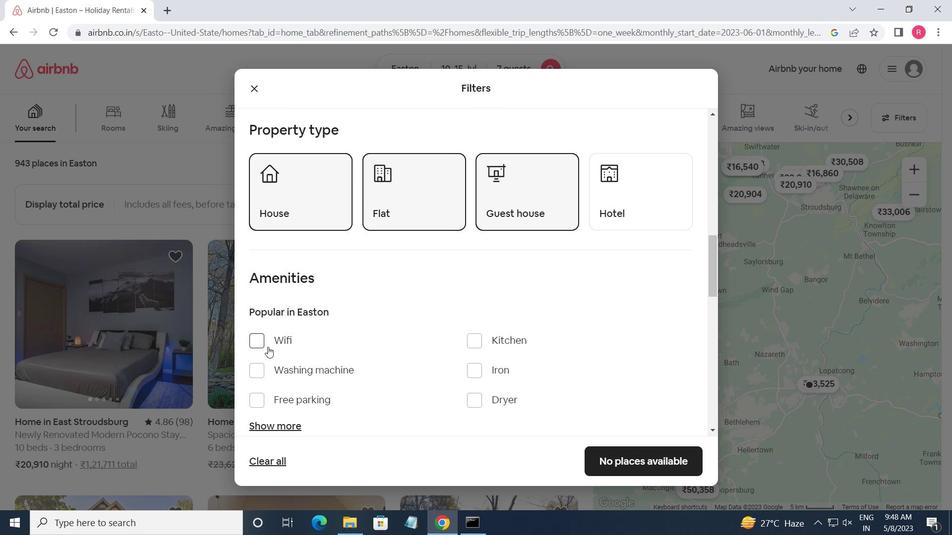 
Action: Mouse scrolled (267, 345) with delta (0, 0)
Screenshot: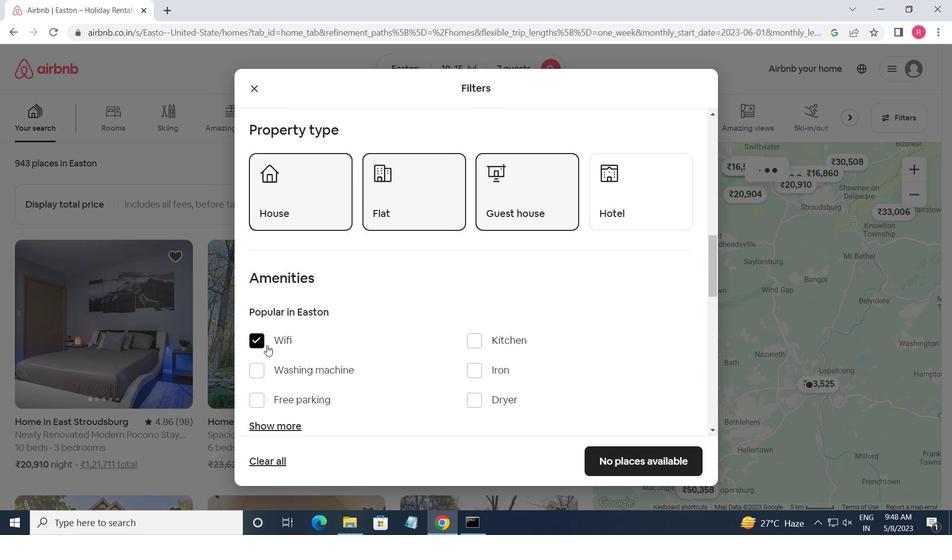 
Action: Mouse moved to (267, 346)
Screenshot: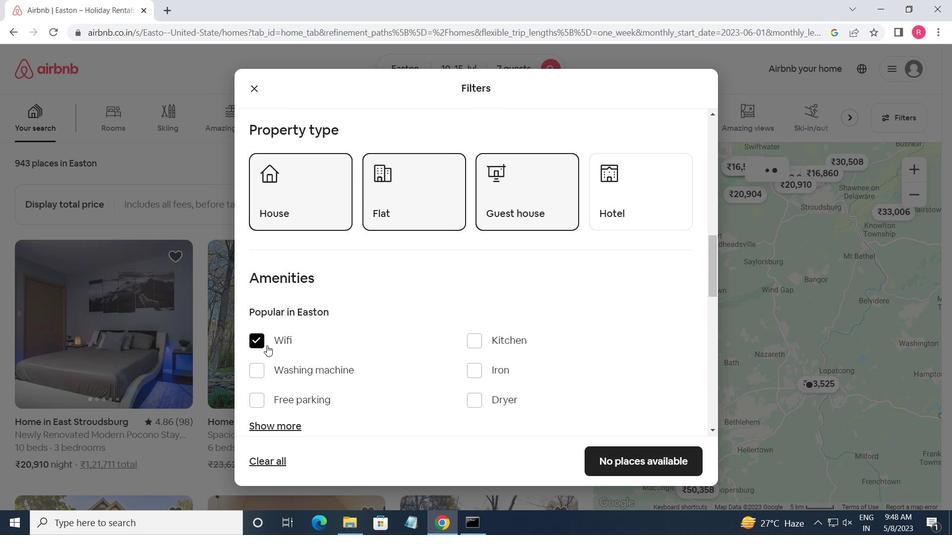 
Action: Mouse scrolled (267, 346) with delta (0, 0)
Screenshot: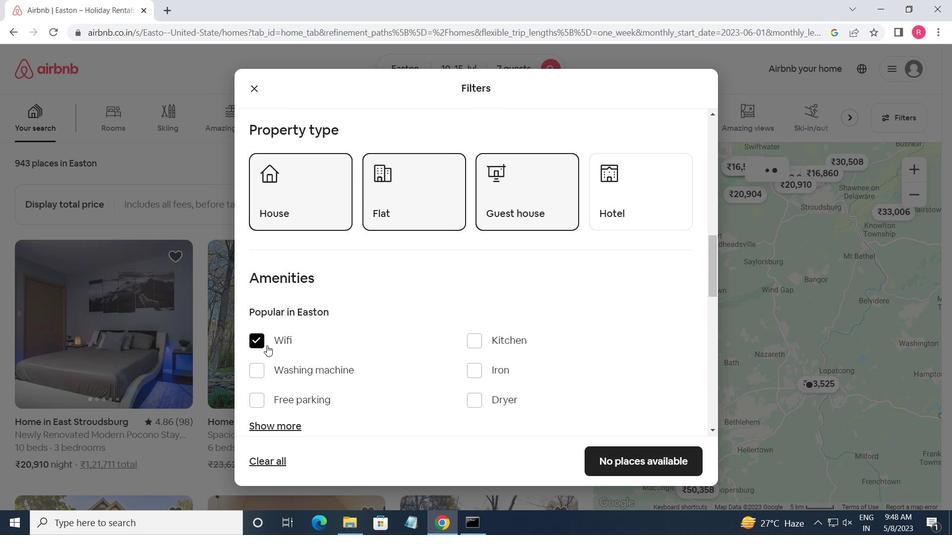 
Action: Mouse moved to (267, 300)
Screenshot: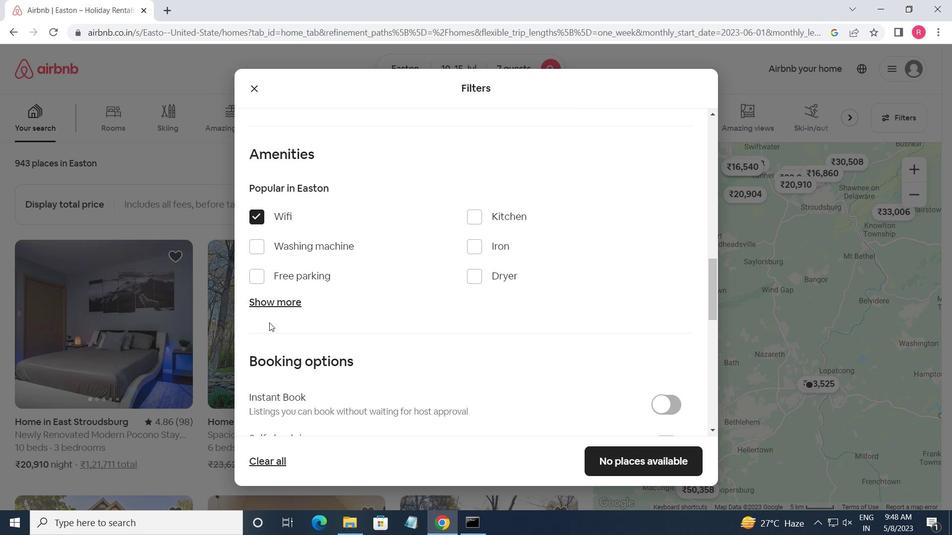 
Action: Mouse pressed left at (267, 300)
Screenshot: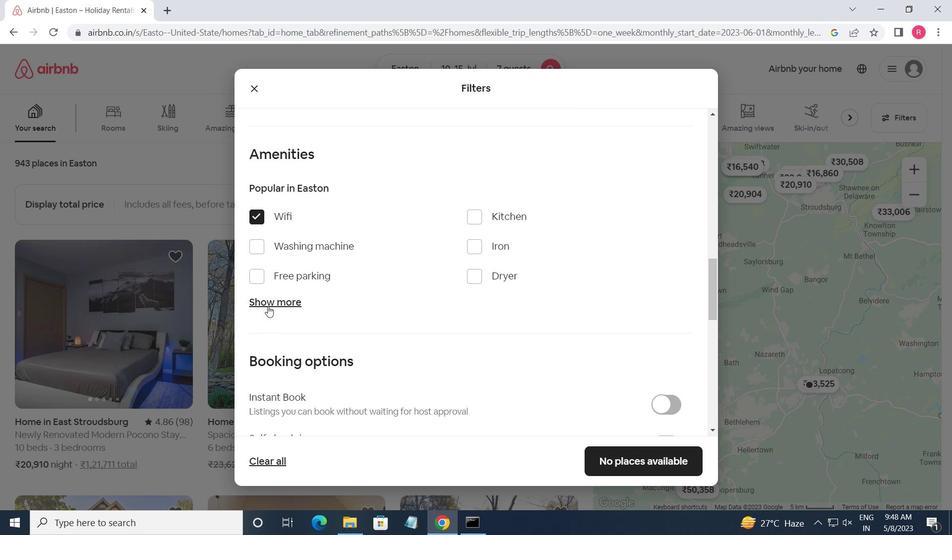 
Action: Mouse moved to (486, 373)
Screenshot: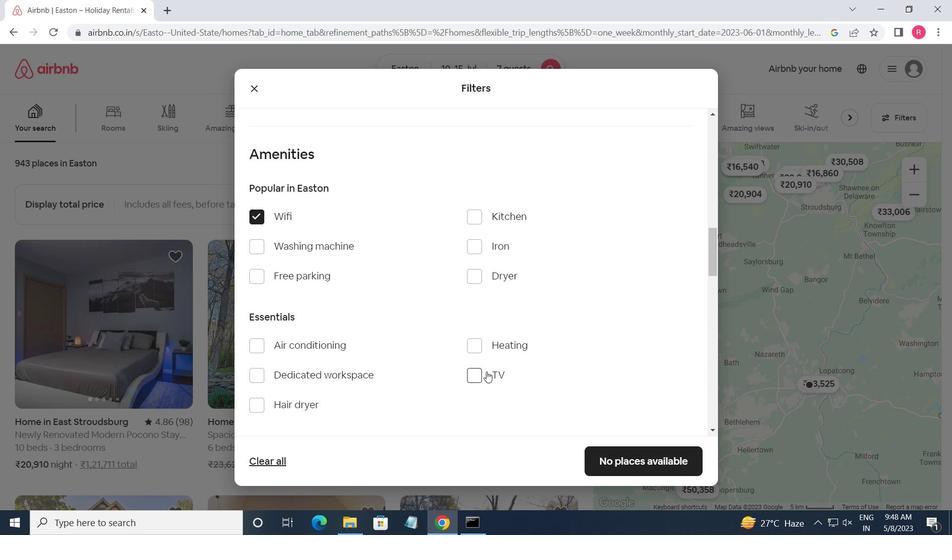 
Action: Mouse pressed left at (486, 373)
Screenshot: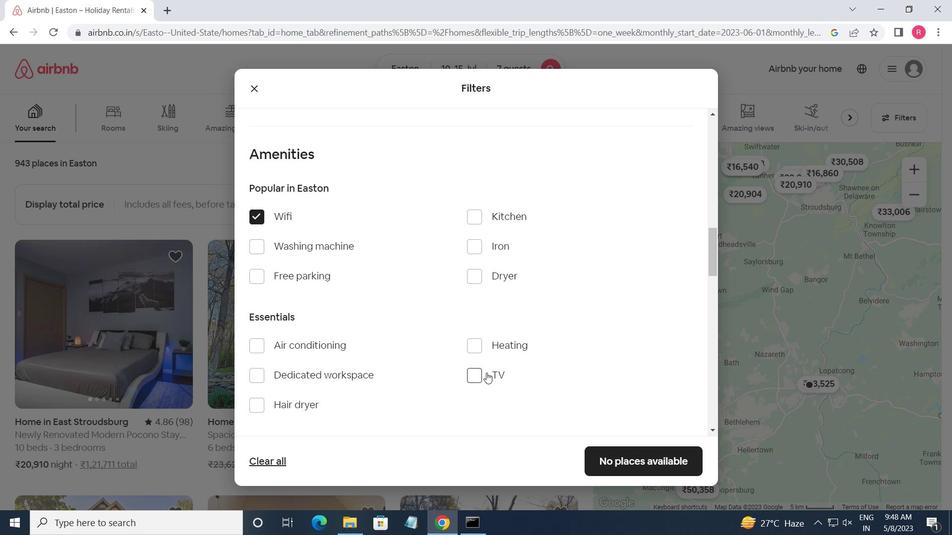 
Action: Mouse moved to (263, 275)
Screenshot: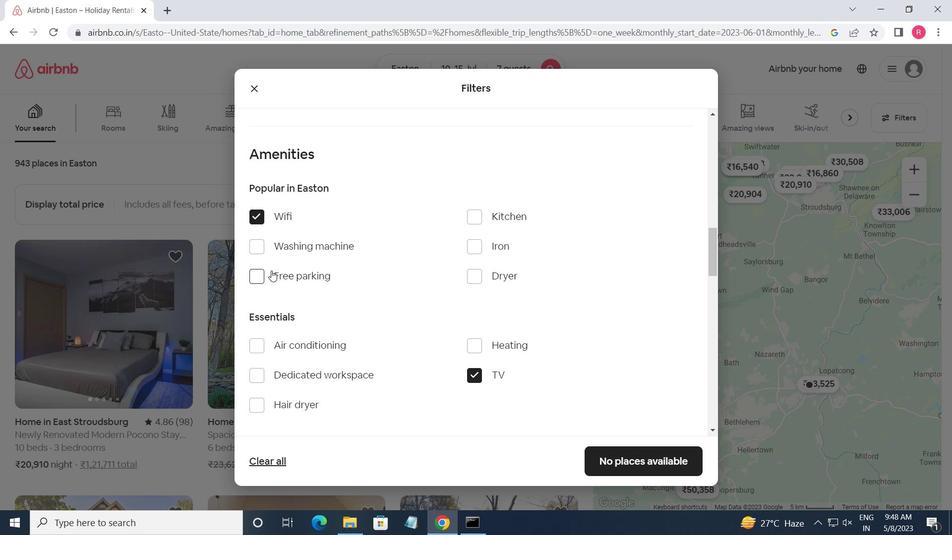 
Action: Mouse pressed left at (263, 275)
Screenshot: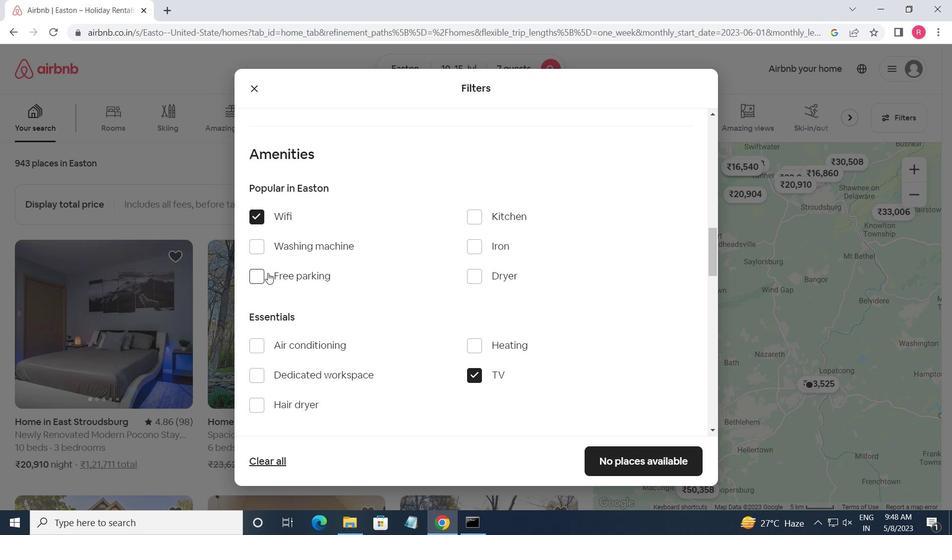 
Action: Mouse scrolled (263, 275) with delta (0, 0)
Screenshot: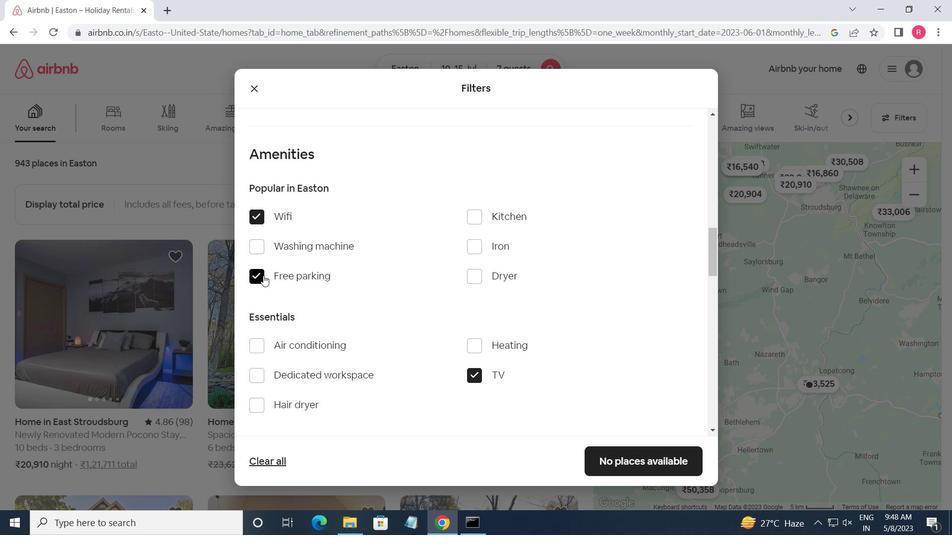 
Action: Mouse scrolled (263, 275) with delta (0, 0)
Screenshot: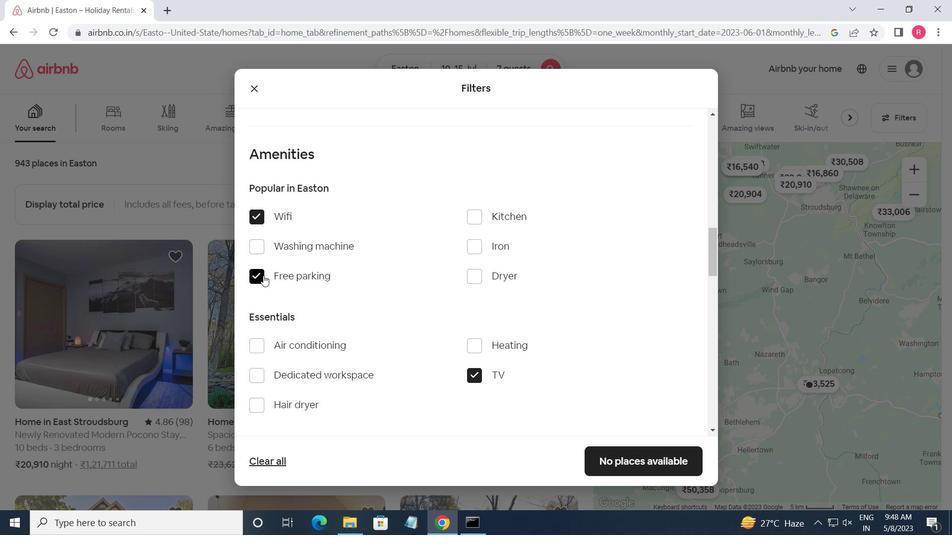 
Action: Mouse moved to (262, 290)
Screenshot: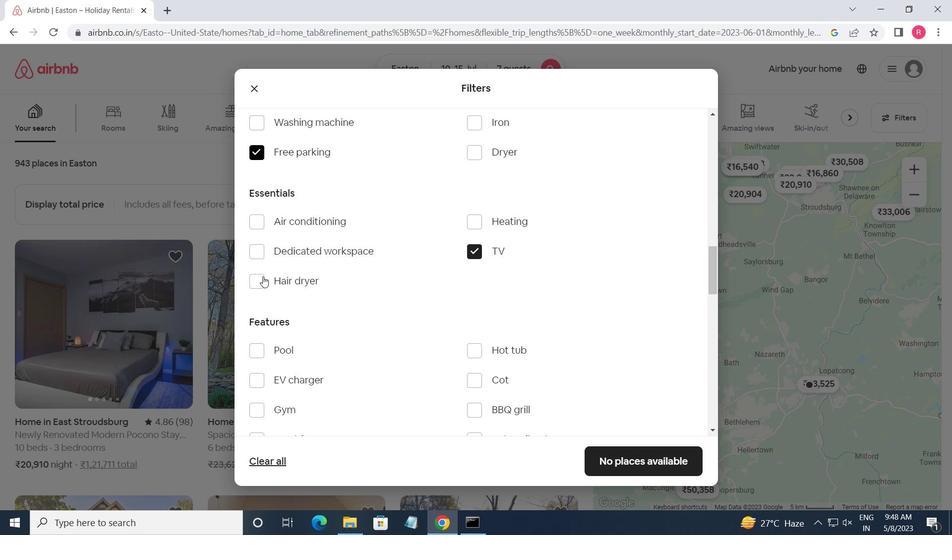 
Action: Mouse scrolled (262, 289) with delta (0, 0)
Screenshot: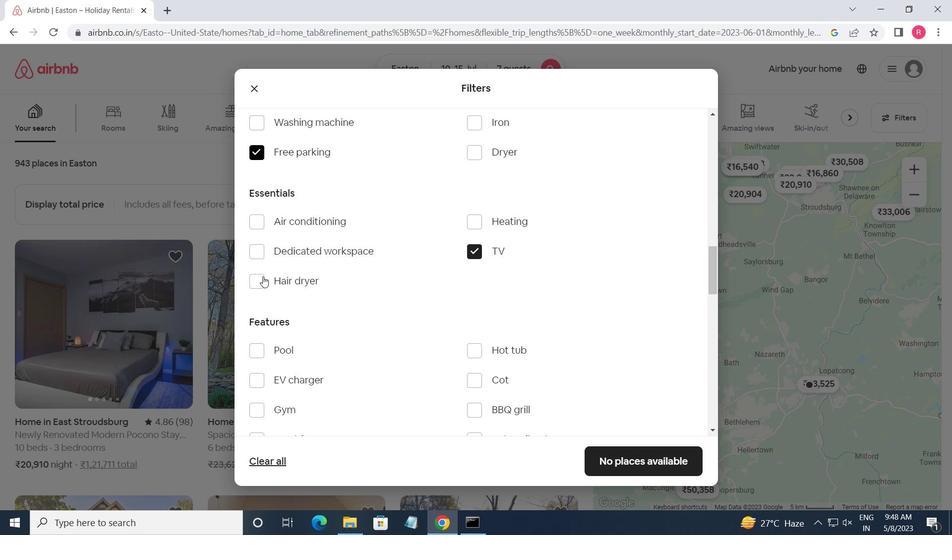 
Action: Mouse moved to (263, 349)
Screenshot: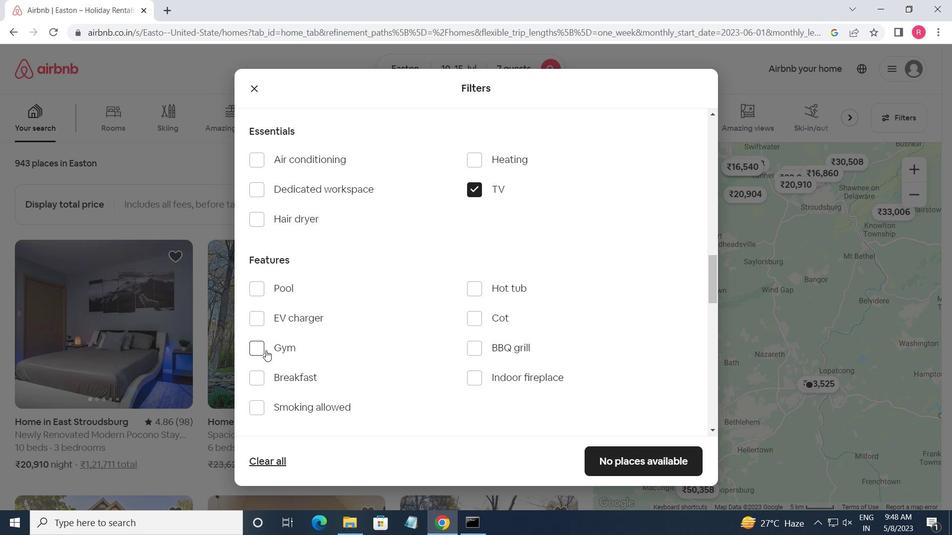 
Action: Mouse pressed left at (263, 349)
Screenshot: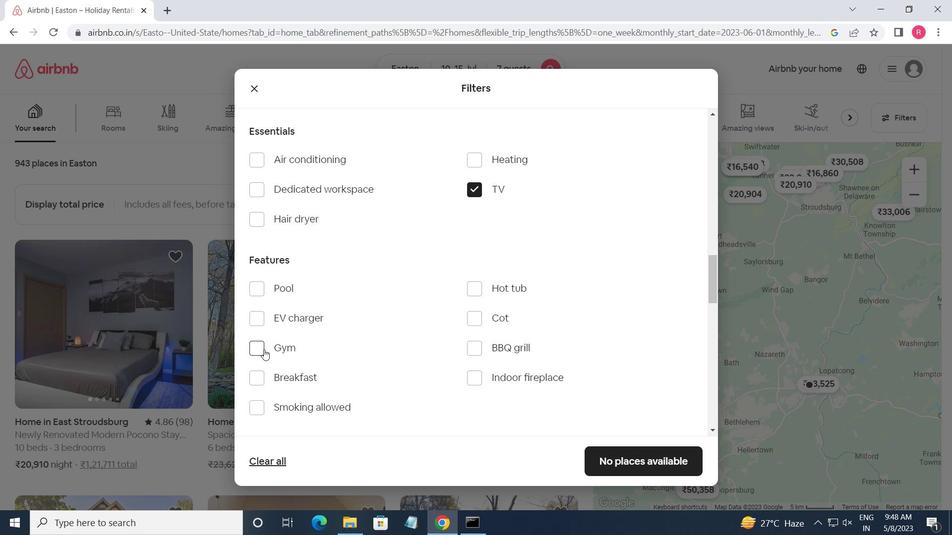 
Action: Mouse moved to (260, 387)
Screenshot: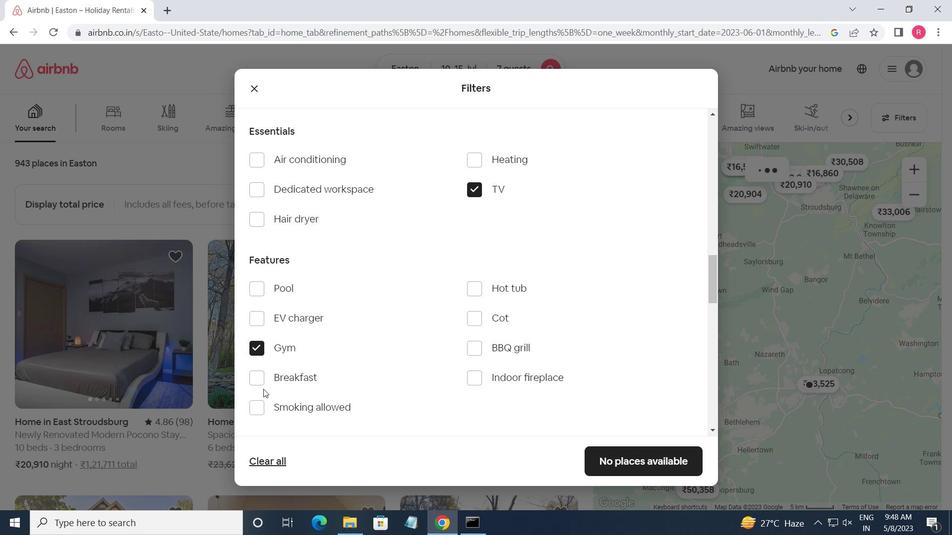 
Action: Mouse pressed left at (260, 387)
Screenshot: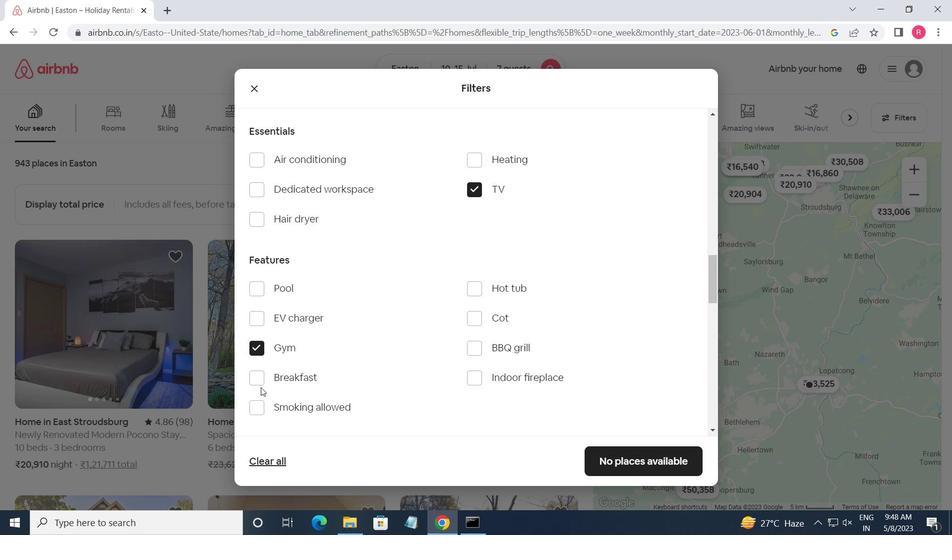 
Action: Mouse moved to (322, 356)
Screenshot: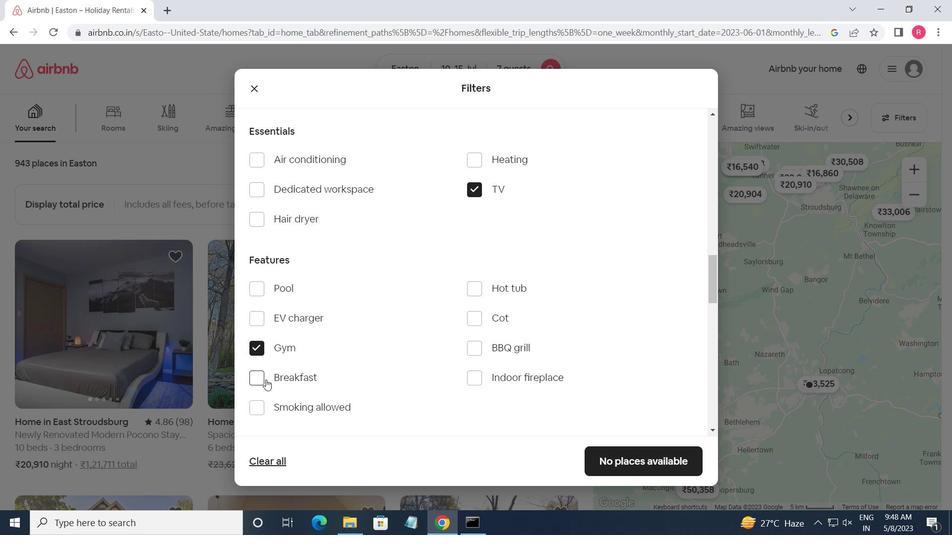 
Action: Mouse scrolled (322, 356) with delta (0, 0)
Screenshot: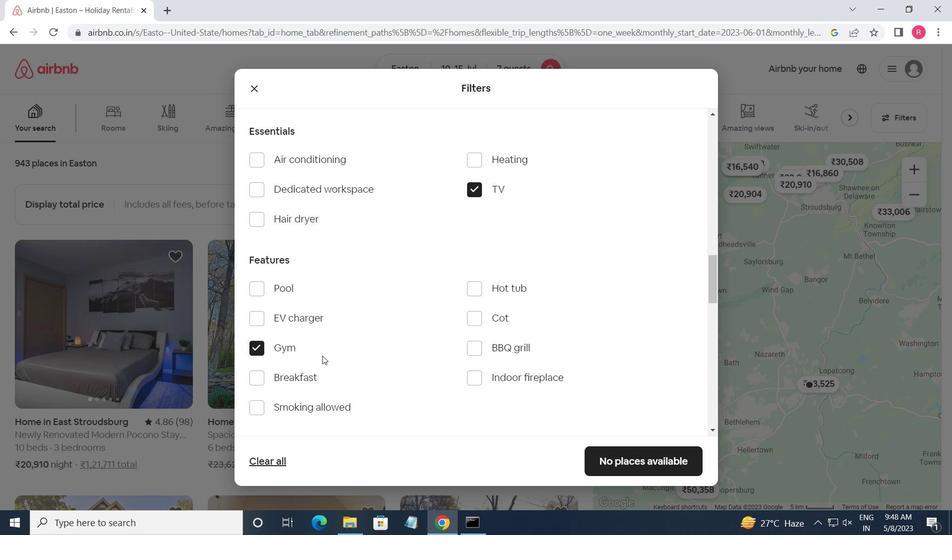 
Action: Mouse moved to (322, 356)
Screenshot: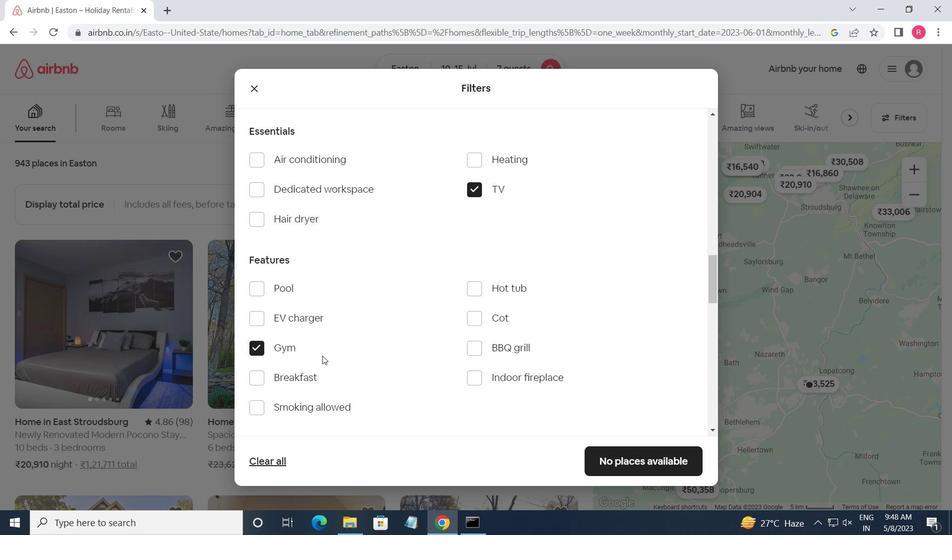 
Action: Mouse scrolled (322, 356) with delta (0, 0)
Screenshot: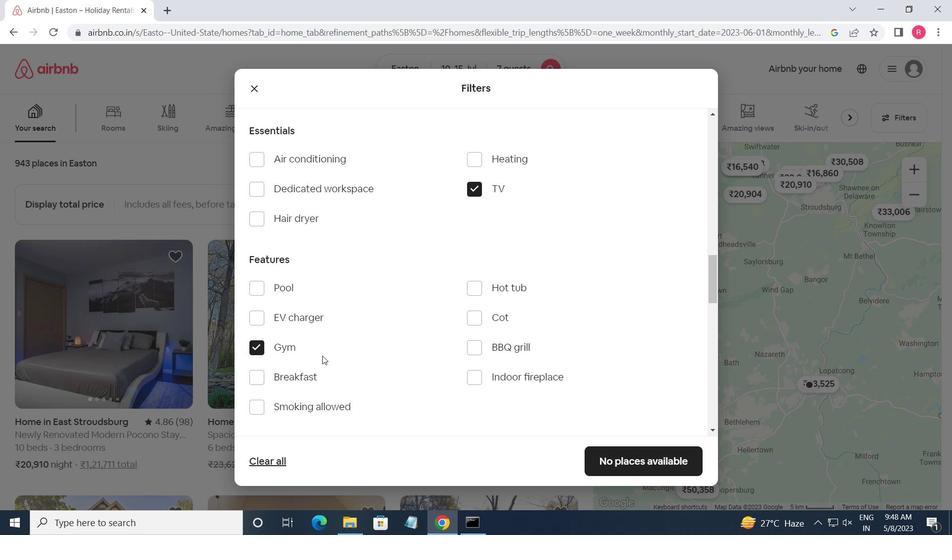 
Action: Mouse moved to (255, 256)
Screenshot: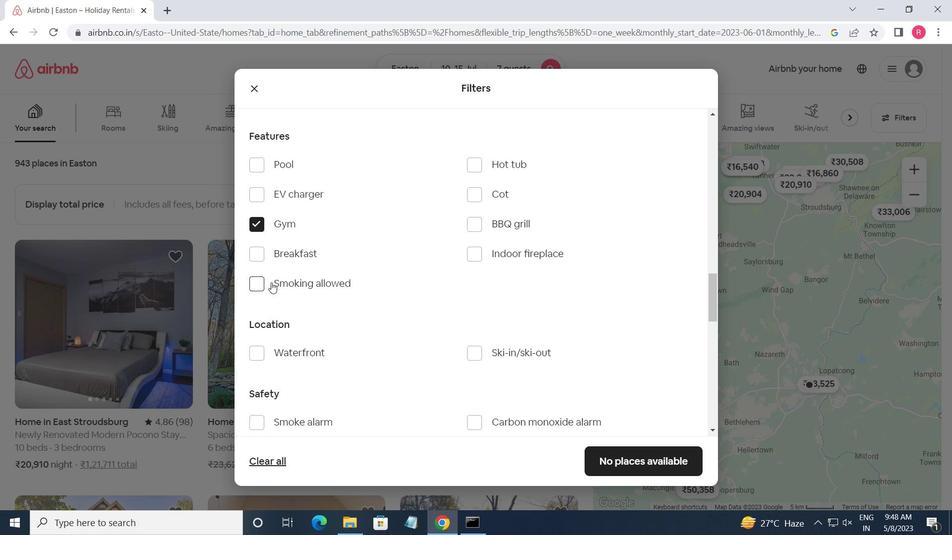 
Action: Mouse pressed left at (255, 256)
Screenshot: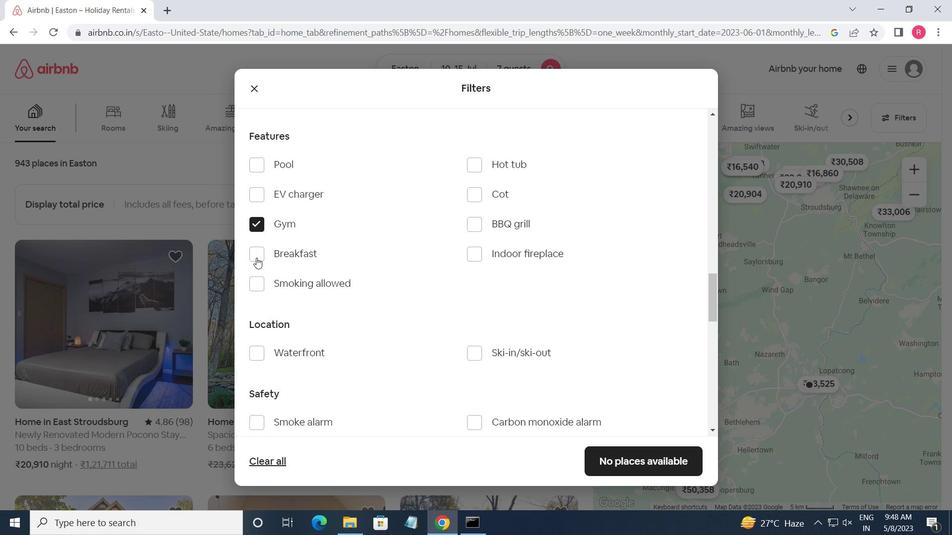 
Action: Mouse moved to (429, 349)
Screenshot: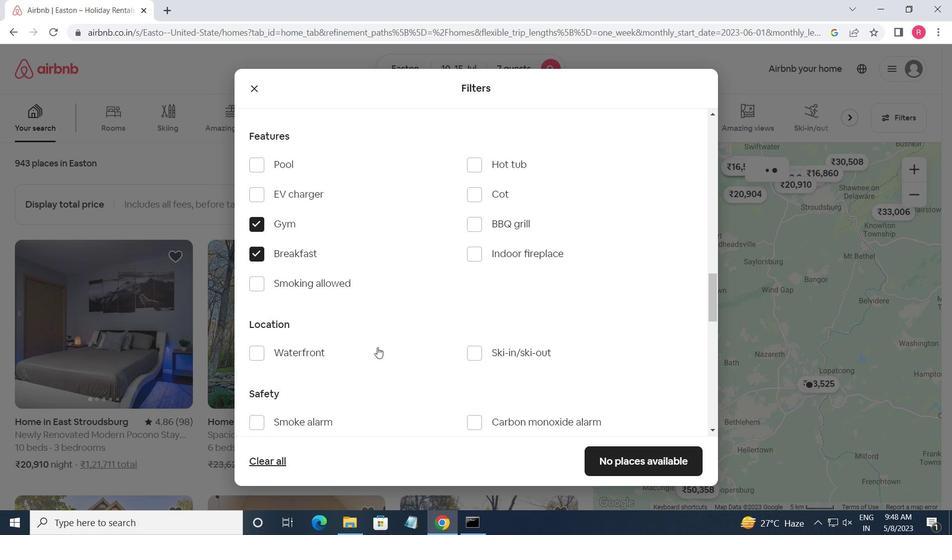 
Action: Mouse scrolled (429, 349) with delta (0, 0)
Screenshot: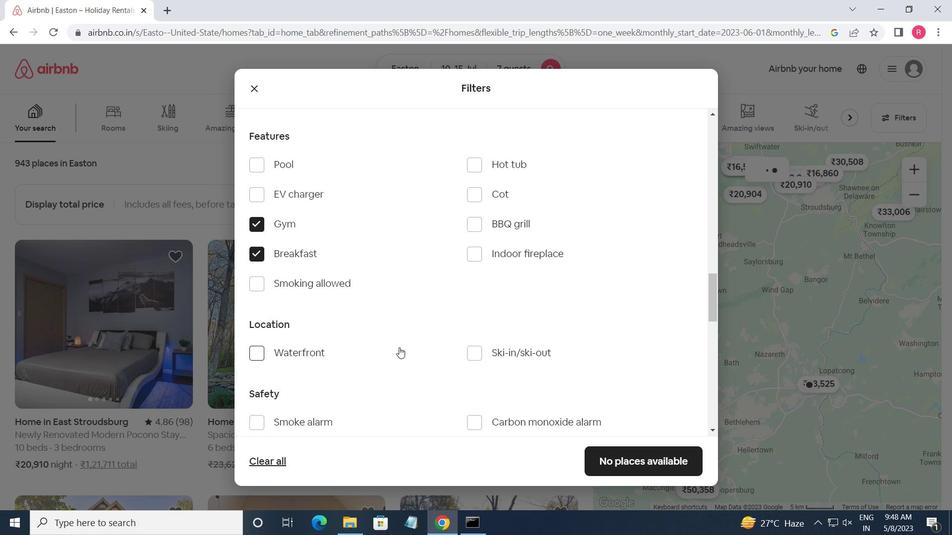 
Action: Mouse scrolled (429, 349) with delta (0, 0)
Screenshot: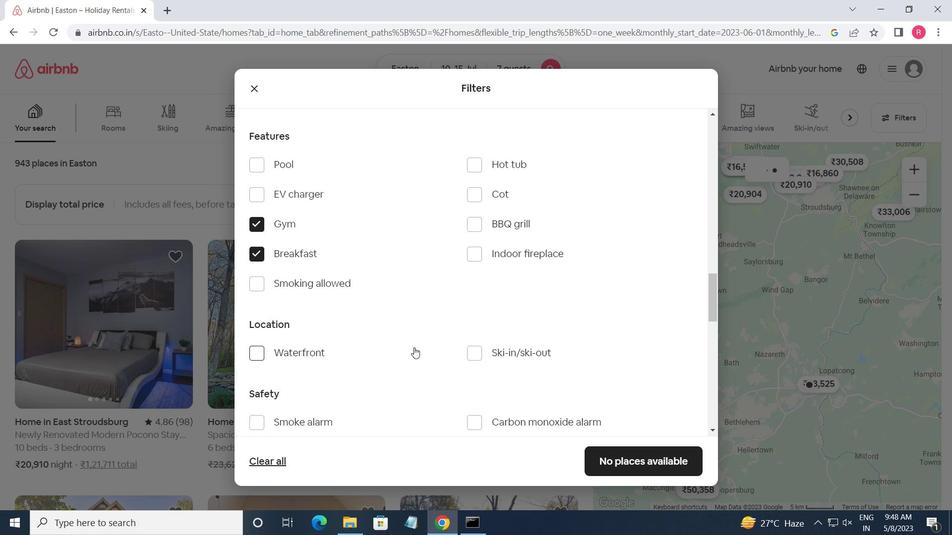 
Action: Mouse scrolled (429, 349) with delta (0, 0)
Screenshot: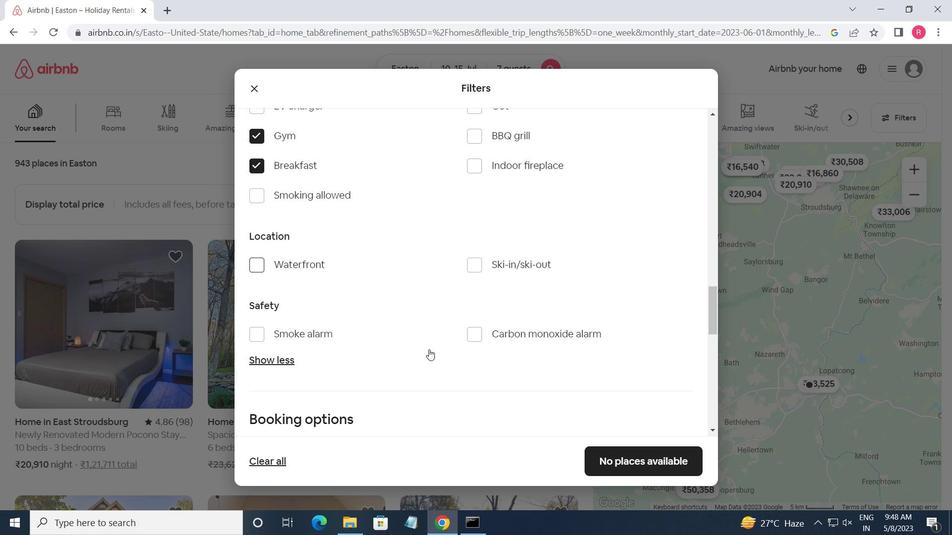 
Action: Mouse scrolled (429, 349) with delta (0, 0)
Screenshot: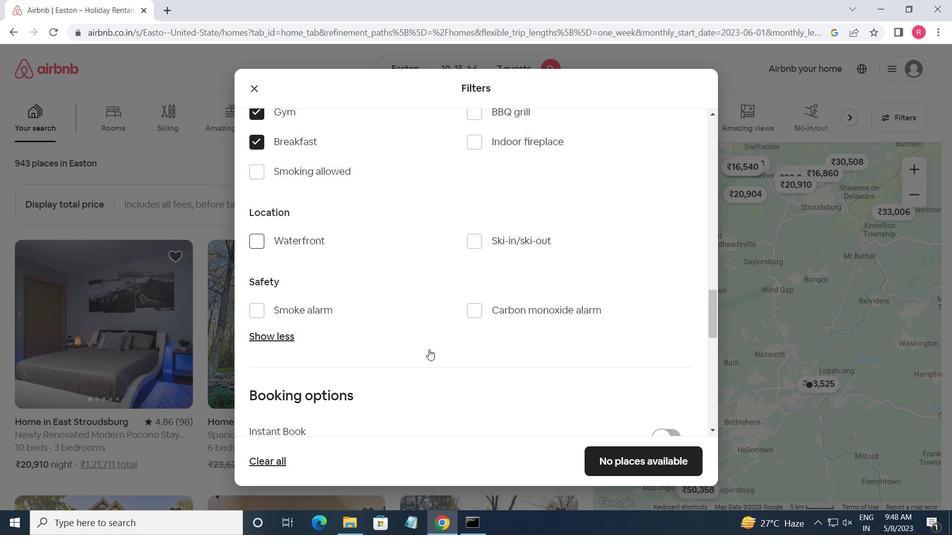 
Action: Mouse moved to (429, 350)
Screenshot: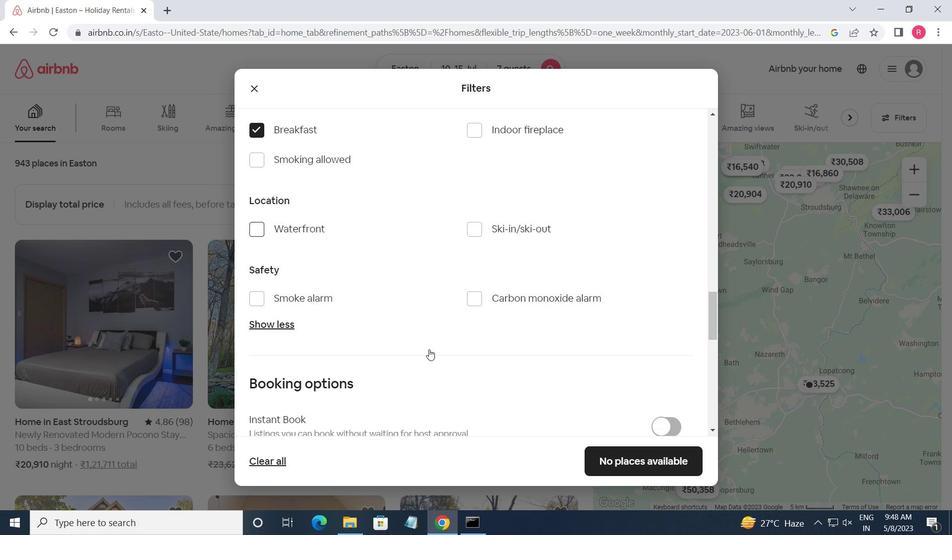 
Action: Mouse scrolled (429, 349) with delta (0, 0)
Screenshot: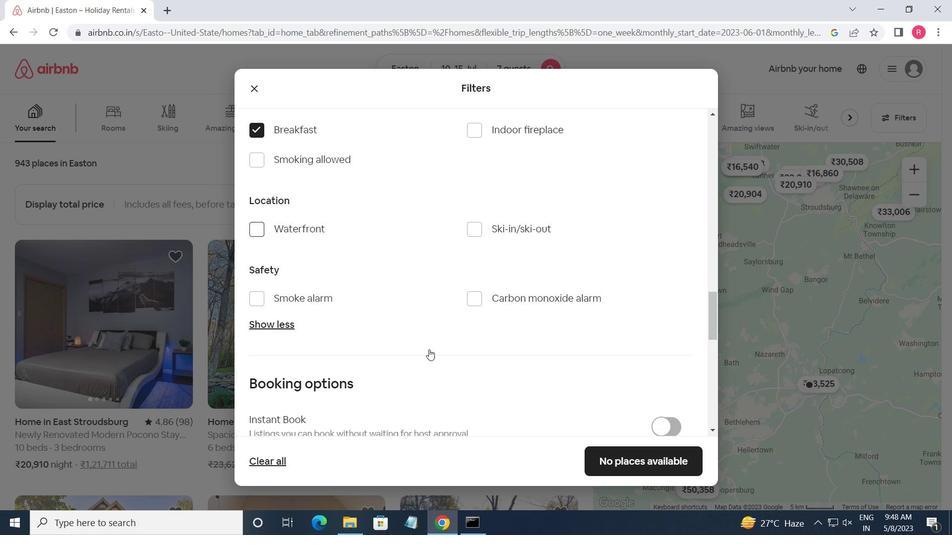 
Action: Mouse moved to (671, 277)
Screenshot: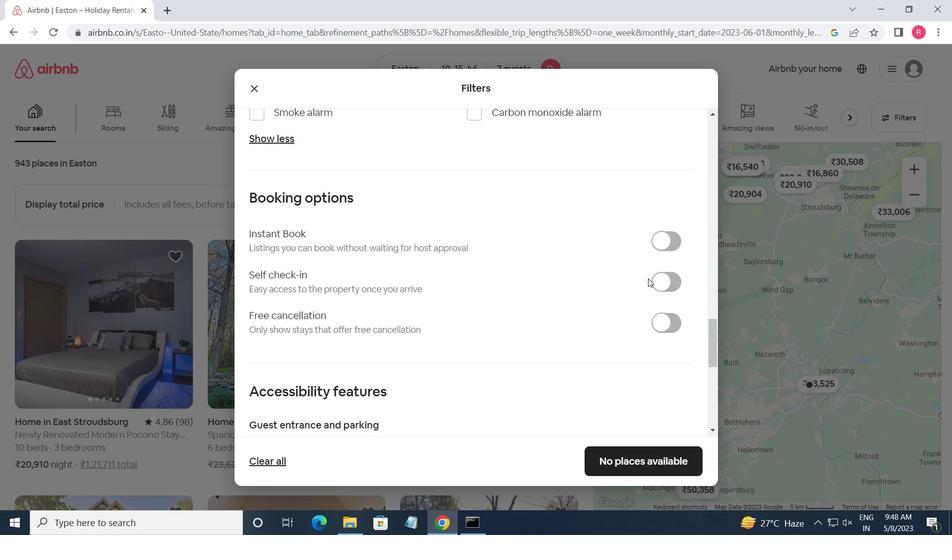 
Action: Mouse pressed left at (671, 277)
Screenshot: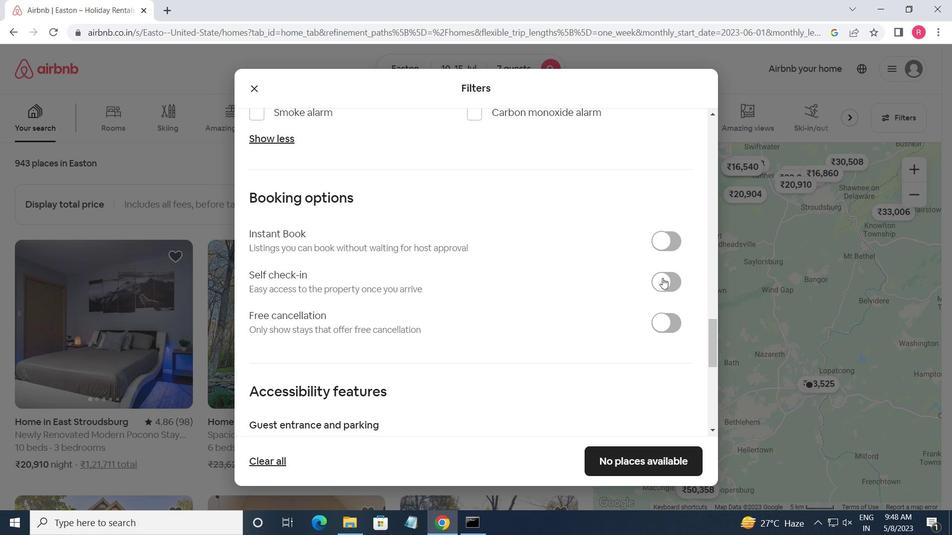 
Action: Mouse moved to (454, 394)
Screenshot: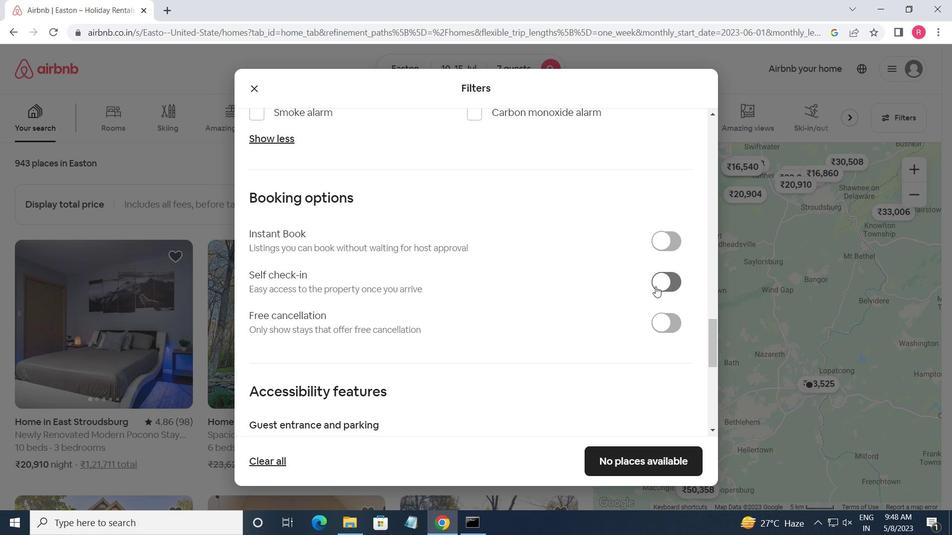 
Action: Mouse scrolled (454, 394) with delta (0, 0)
Screenshot: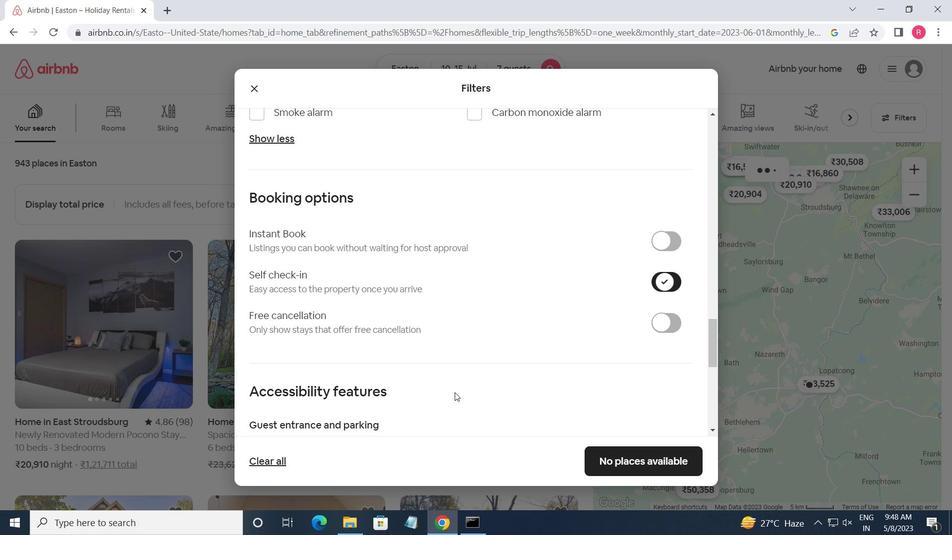 
Action: Mouse scrolled (454, 394) with delta (0, 0)
Screenshot: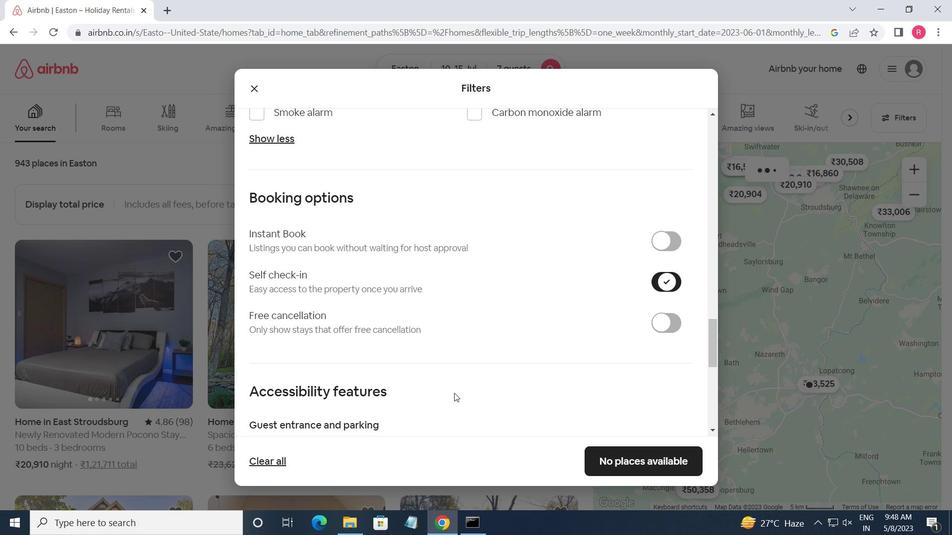 
Action: Mouse scrolled (454, 394) with delta (0, 0)
Screenshot: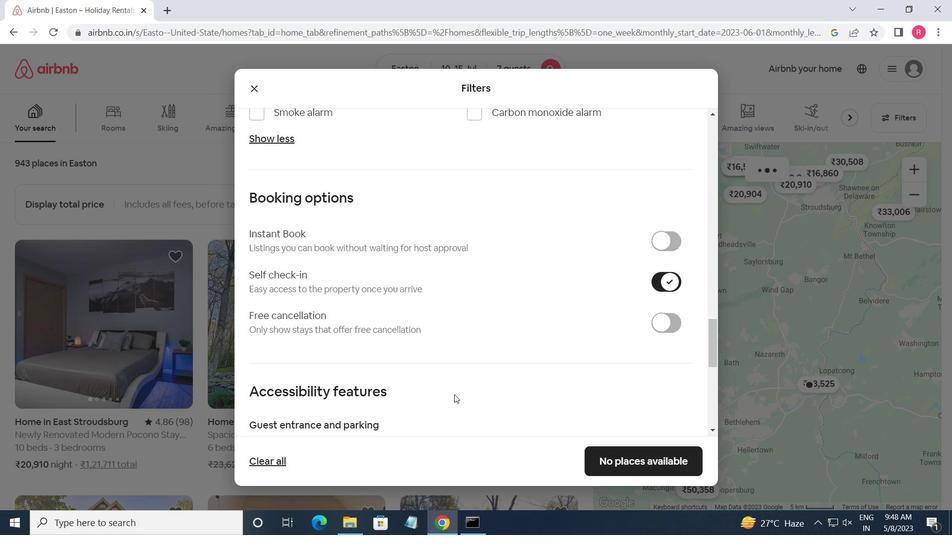 
Action: Mouse scrolled (454, 394) with delta (0, 0)
Screenshot: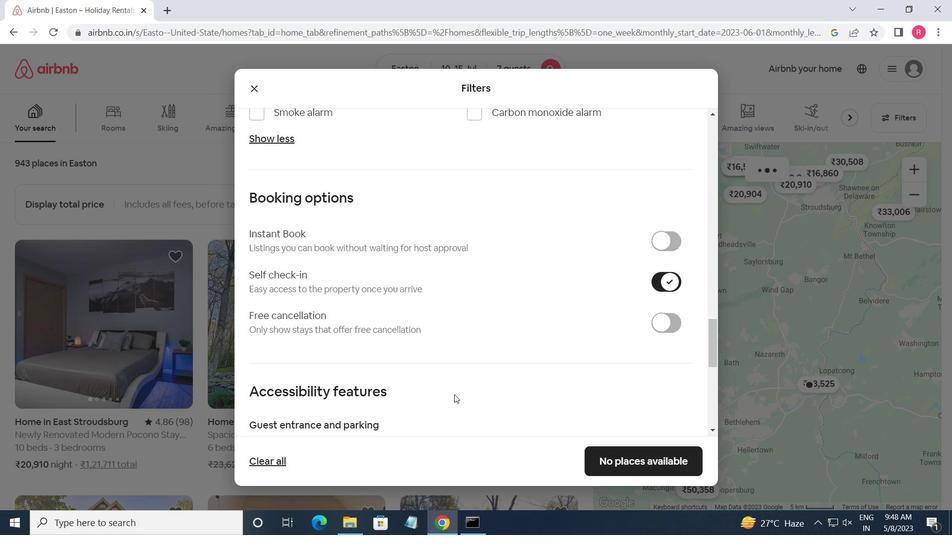
Action: Mouse scrolled (454, 394) with delta (0, 0)
Screenshot: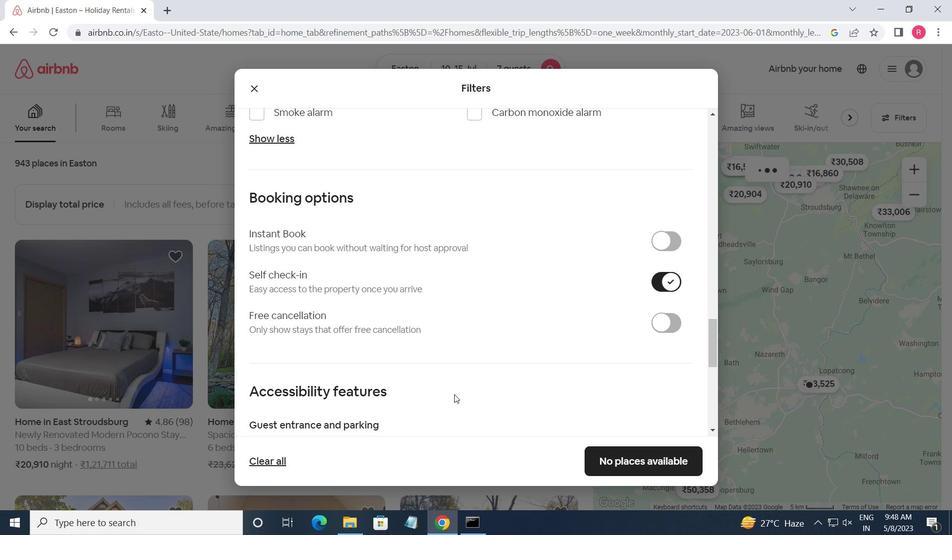
Action: Mouse moved to (318, 374)
Screenshot: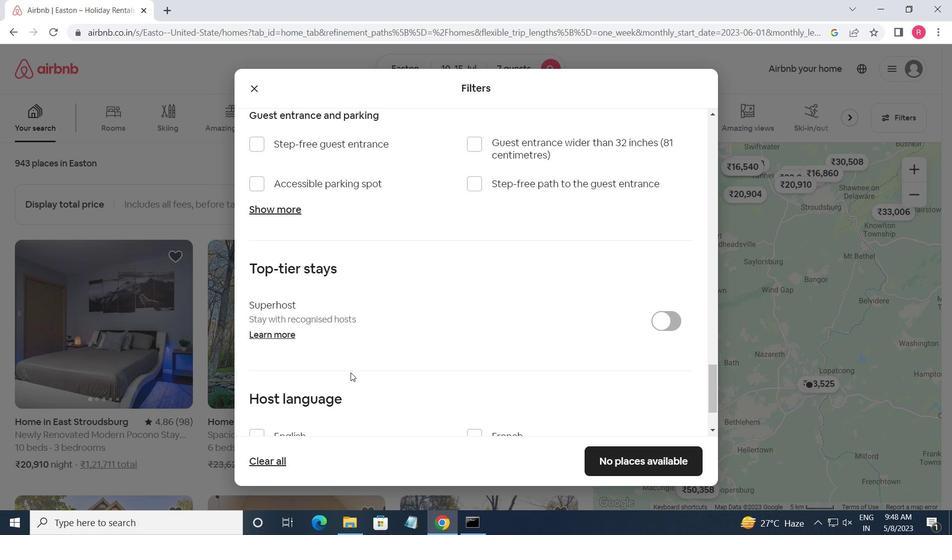 
Action: Mouse scrolled (318, 373) with delta (0, 0)
Screenshot: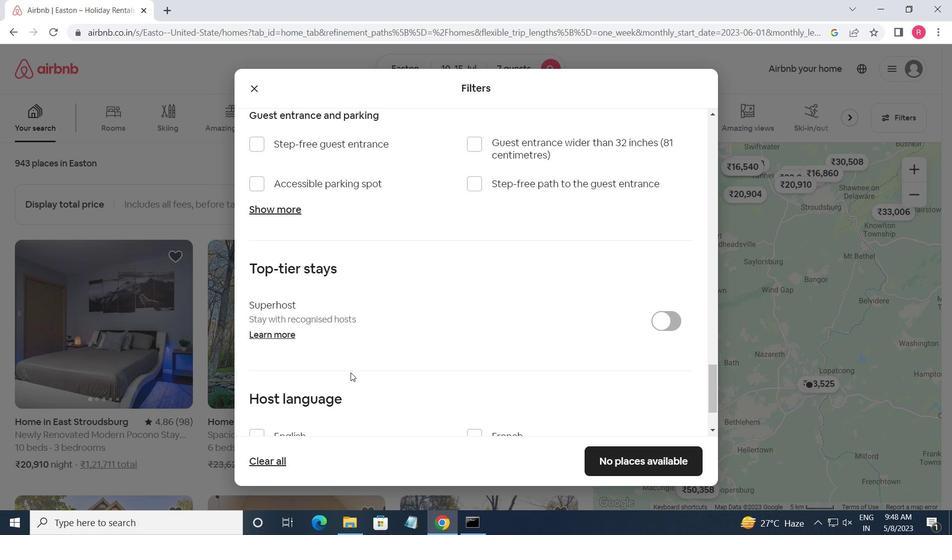 
Action: Mouse moved to (318, 375)
Screenshot: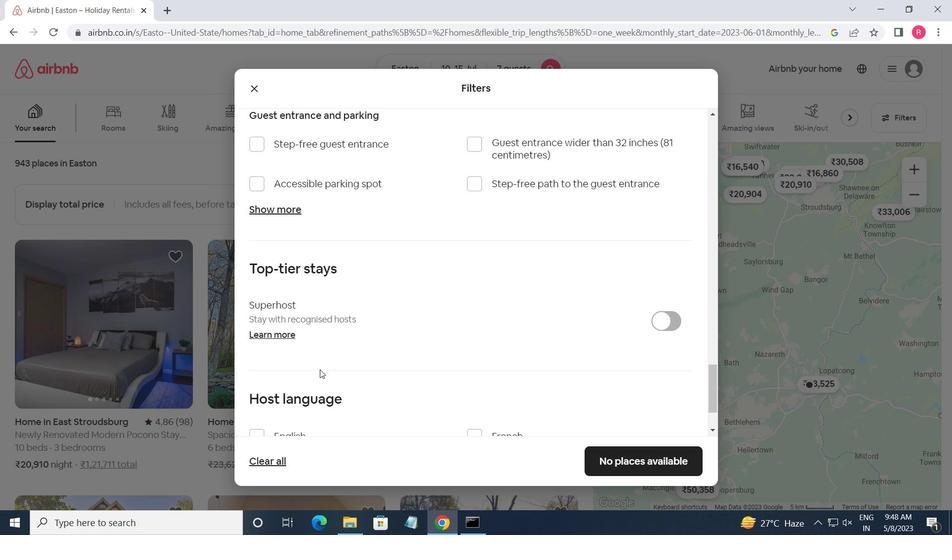 
Action: Mouse scrolled (318, 375) with delta (0, 0)
Screenshot: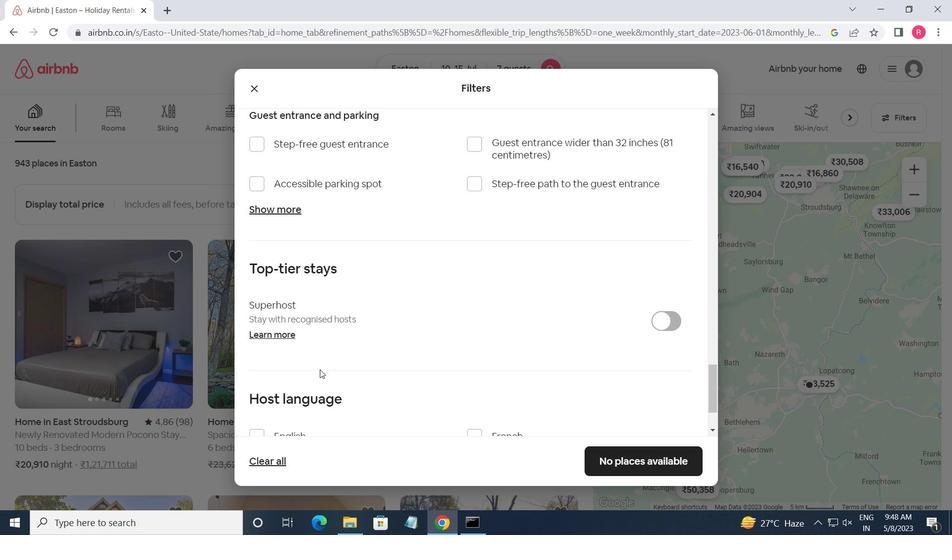 
Action: Mouse moved to (255, 356)
Screenshot: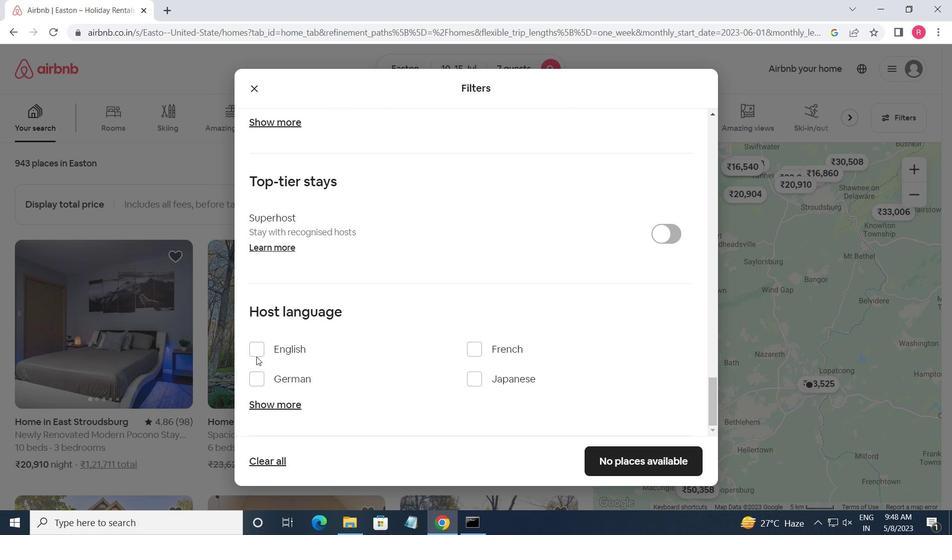 
Action: Mouse pressed left at (255, 356)
Screenshot: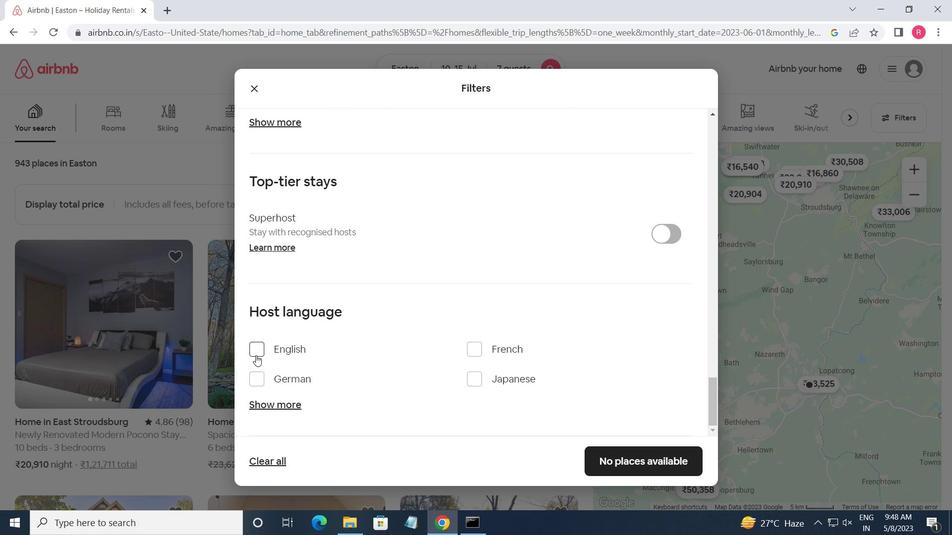 
Action: Mouse moved to (598, 452)
Screenshot: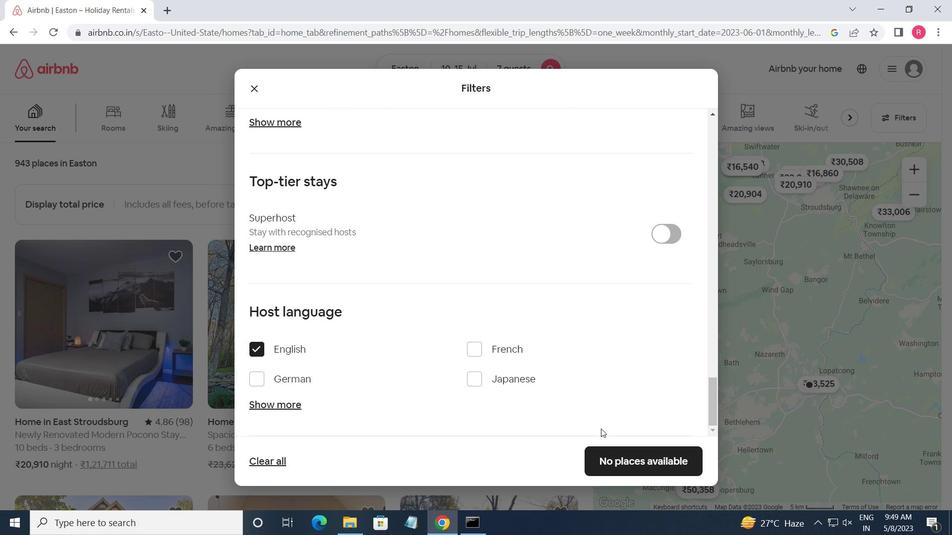 
Action: Mouse pressed left at (598, 452)
Screenshot: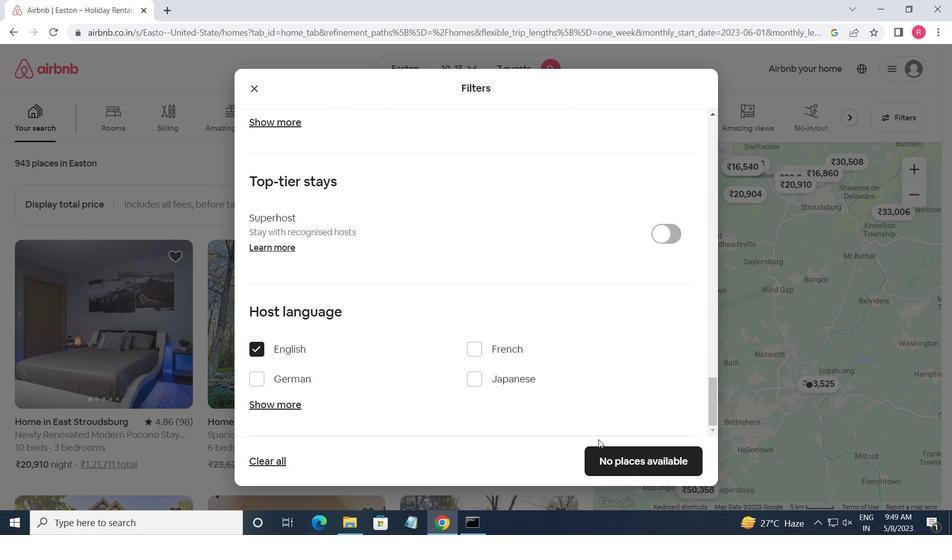 
Action: Mouse moved to (599, 453)
Screenshot: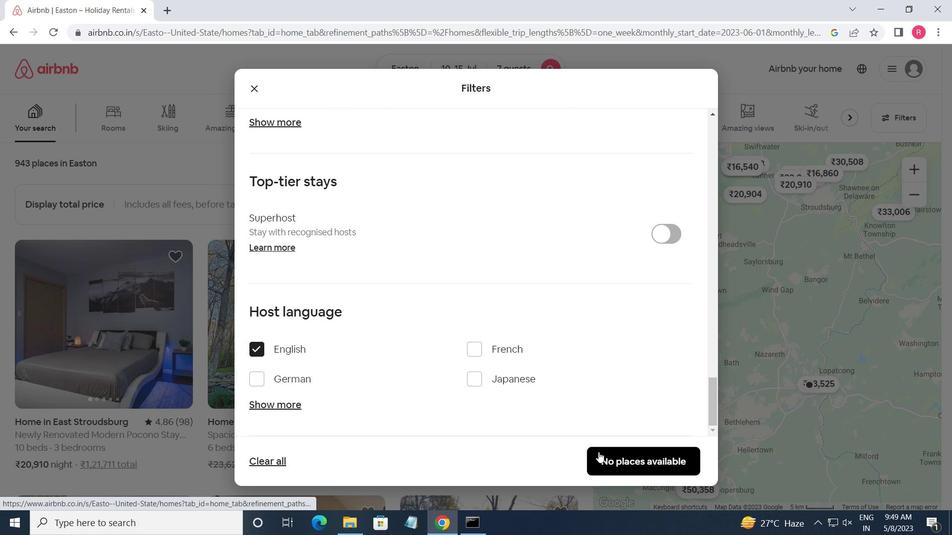 
